 Task: Look for space in Balarāmpur, India from 15th August, 2023 to 20th August, 2023 for 1 adult in price range Rs.5000 to Rs.10000. Place can be private room with 1  bedroom having 1 bed and 1 bathroom. Property type can be house, flat, guest house, hotel. Booking option can be shelf check-in. Required host language is English.
Action: Mouse moved to (451, 95)
Screenshot: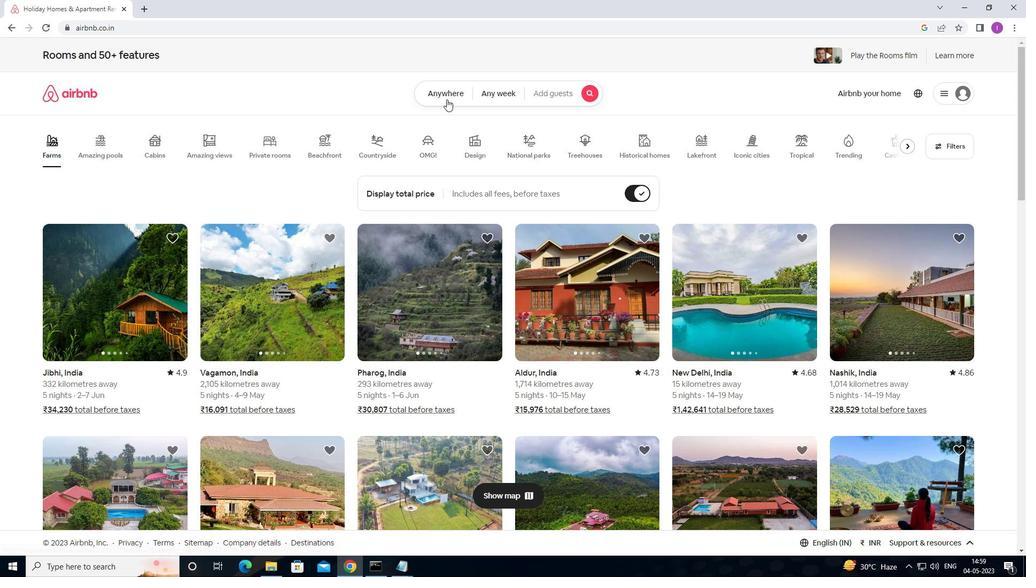 
Action: Mouse pressed left at (451, 95)
Screenshot: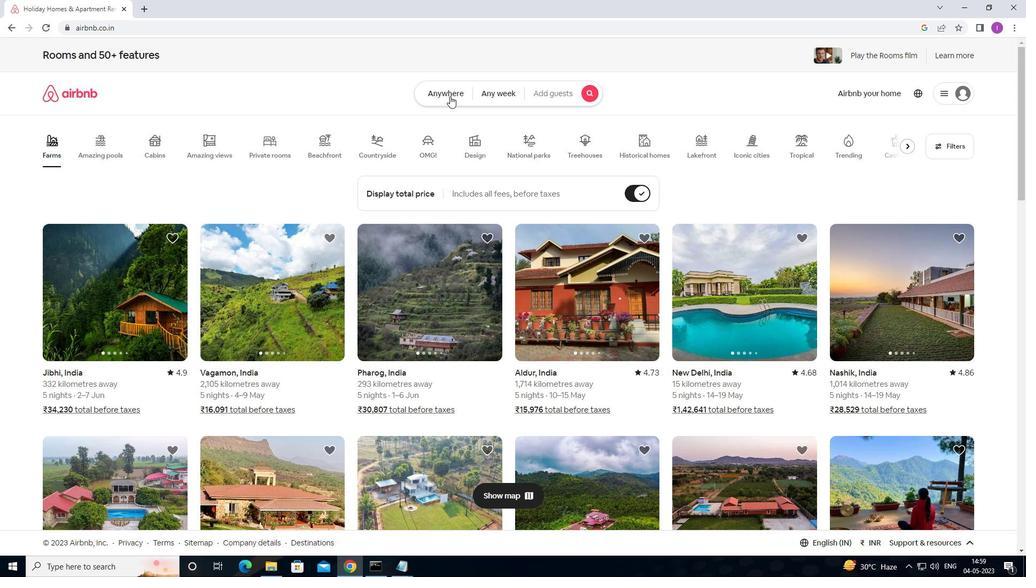 
Action: Mouse moved to (331, 135)
Screenshot: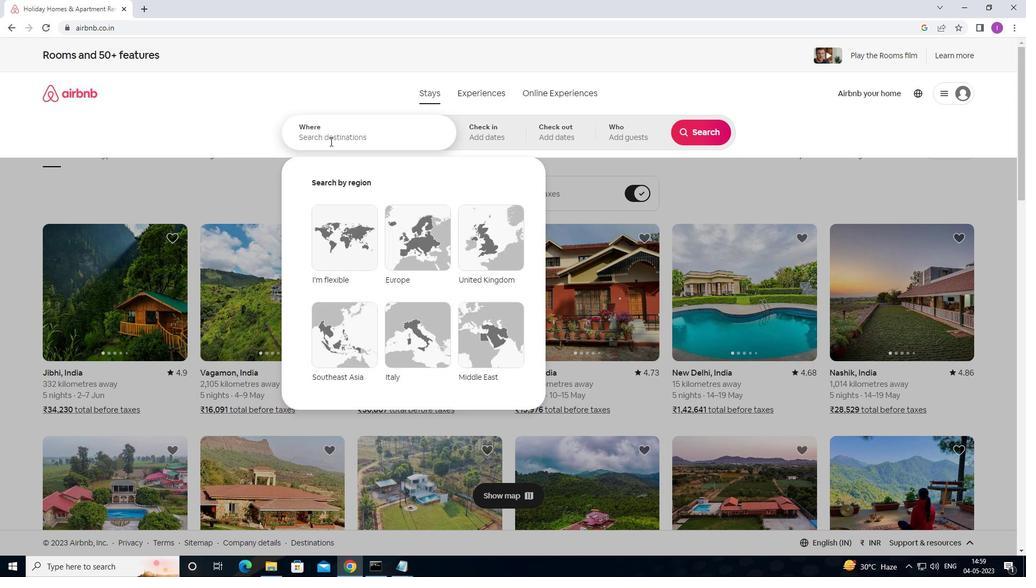 
Action: Mouse pressed left at (331, 135)
Screenshot: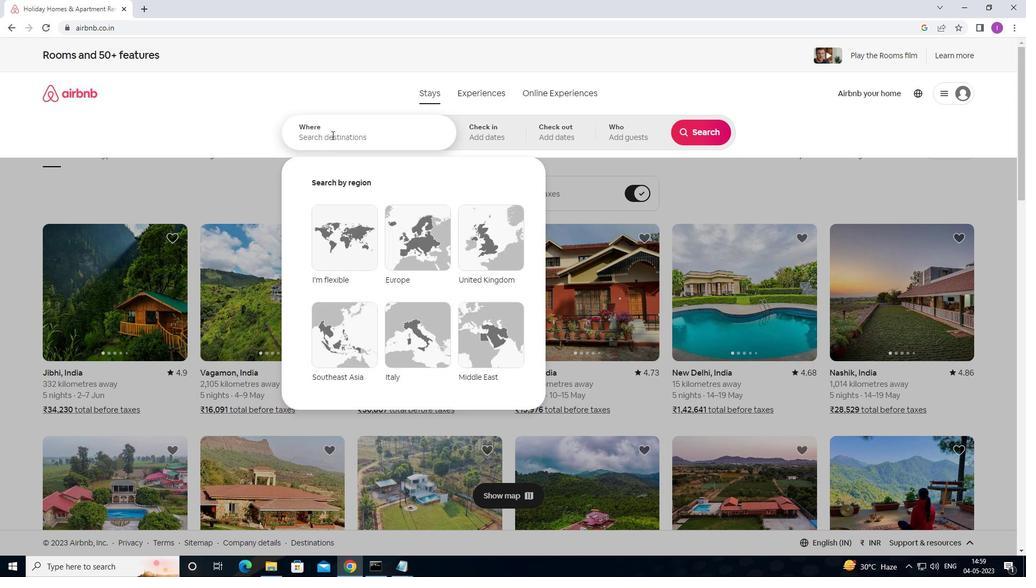 
Action: Mouse moved to (545, 152)
Screenshot: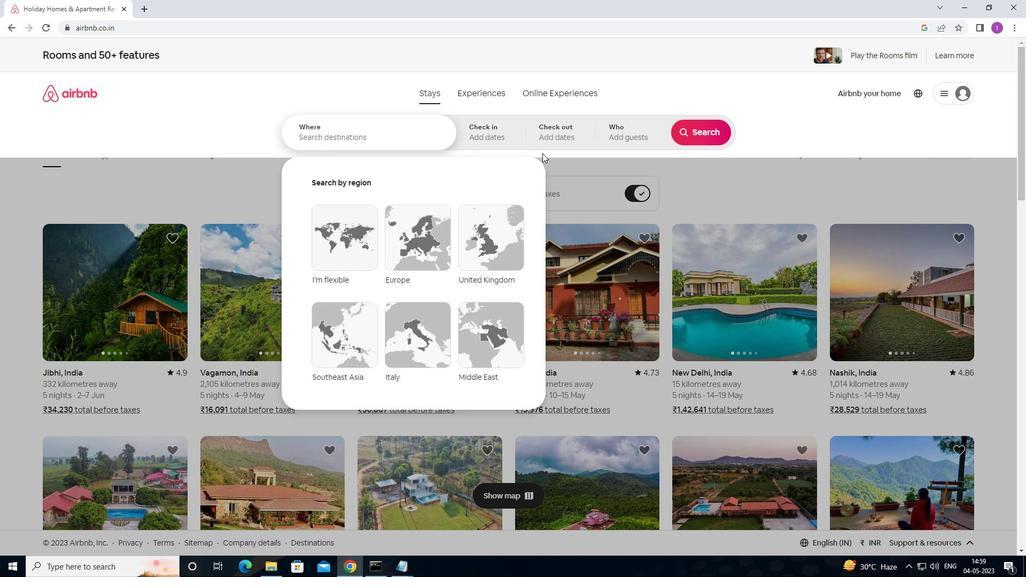 
Action: Key pressed <Key.shift>BALARAMPUR,<Key.shift>INDIA
Screenshot: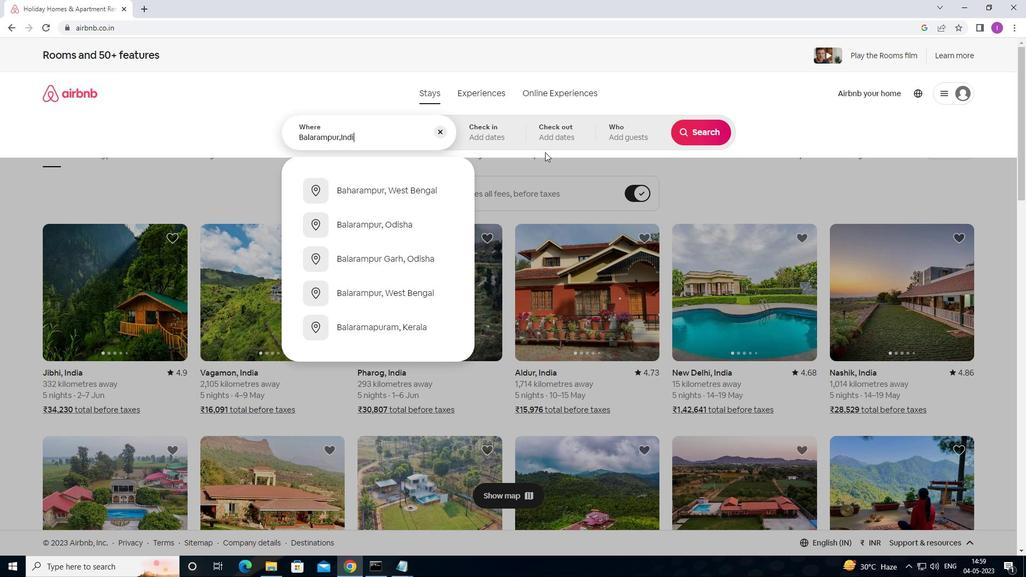 
Action: Mouse moved to (477, 127)
Screenshot: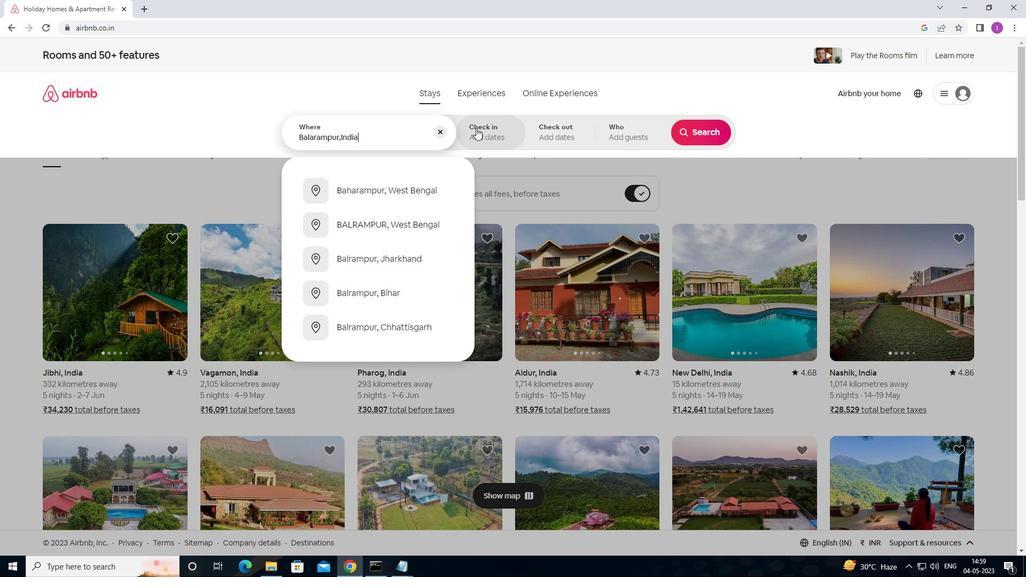 
Action: Mouse pressed left at (477, 127)
Screenshot: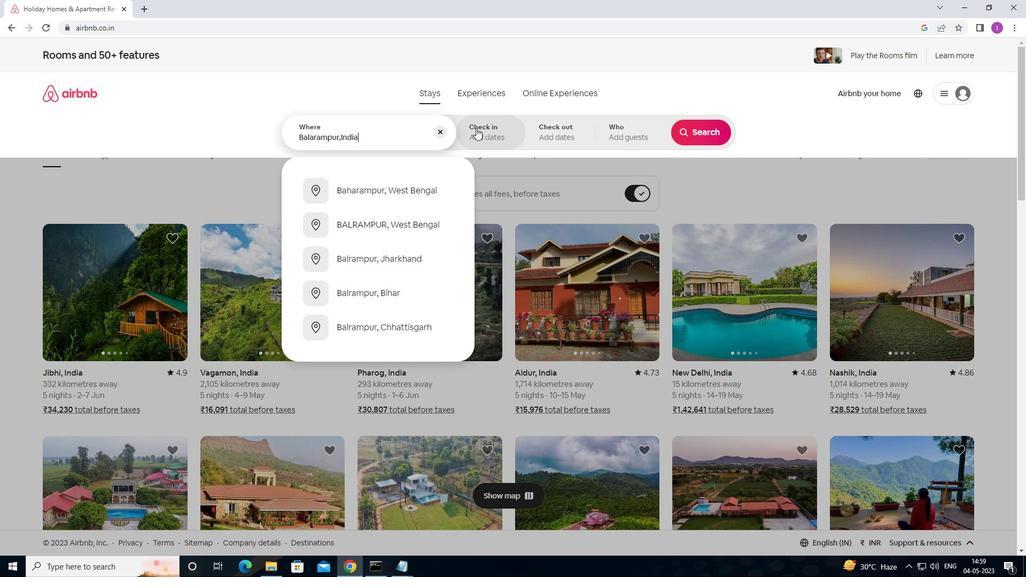 
Action: Mouse moved to (704, 217)
Screenshot: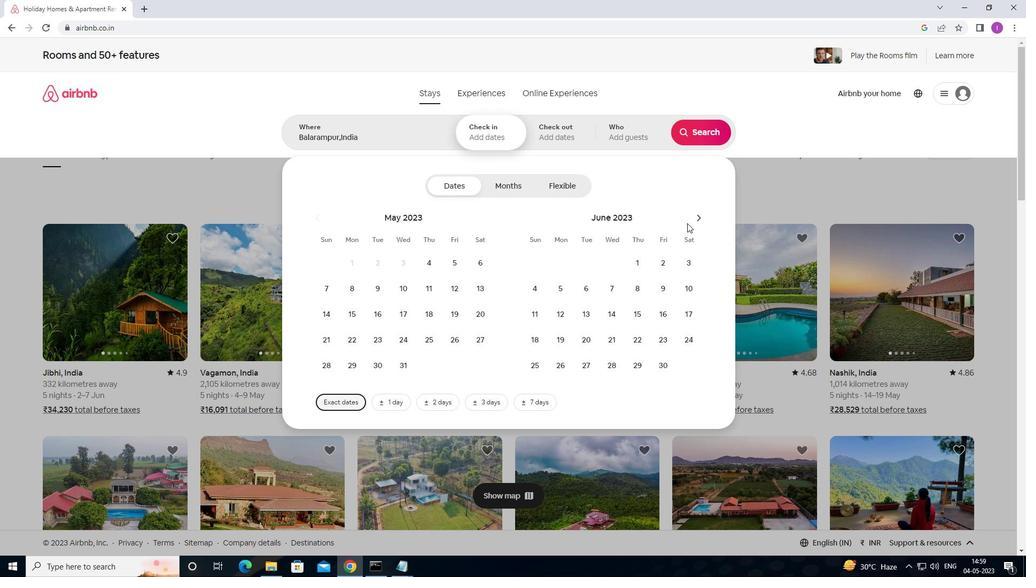 
Action: Mouse pressed left at (704, 217)
Screenshot: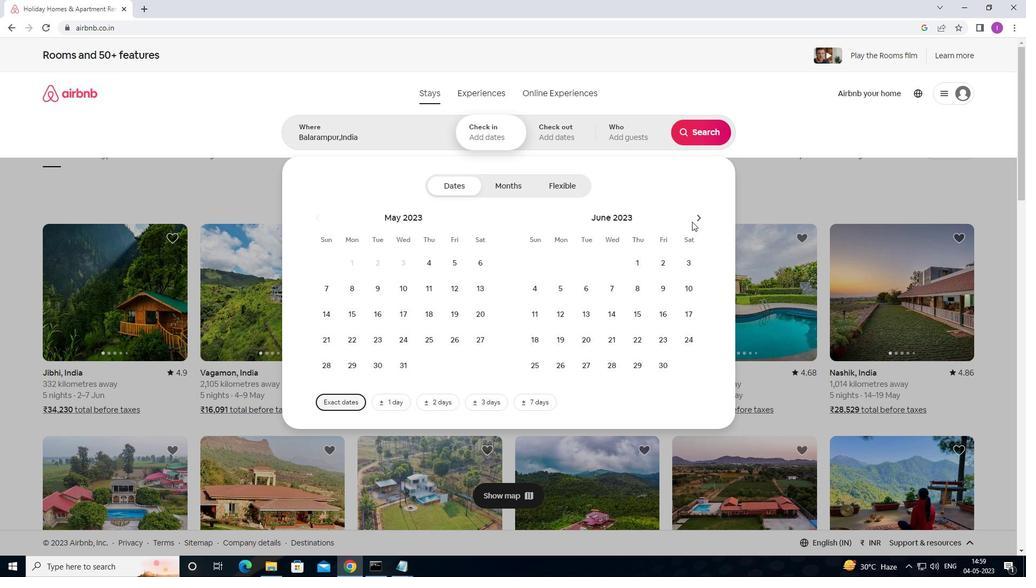 
Action: Mouse moved to (694, 217)
Screenshot: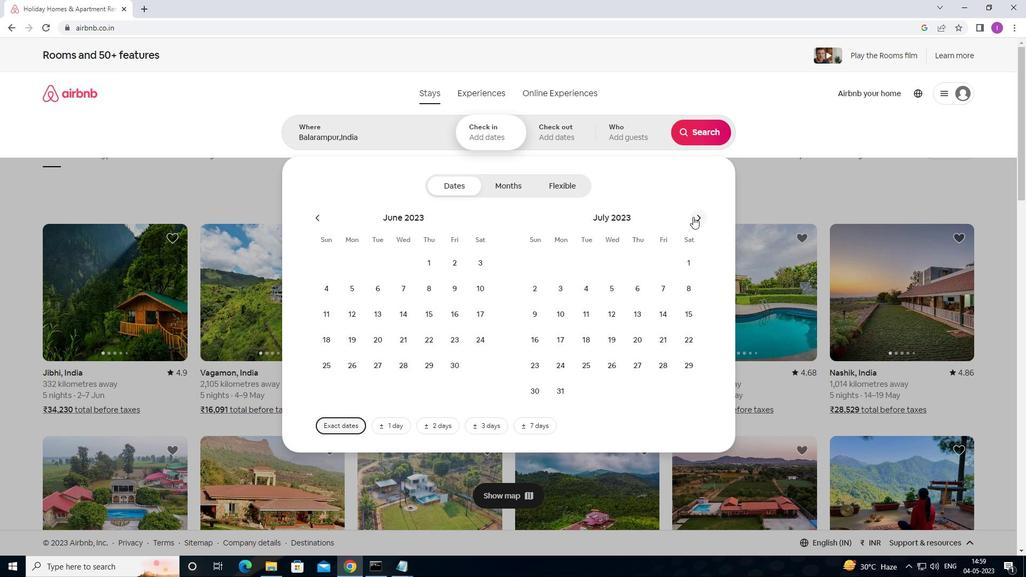 
Action: Mouse pressed left at (694, 217)
Screenshot: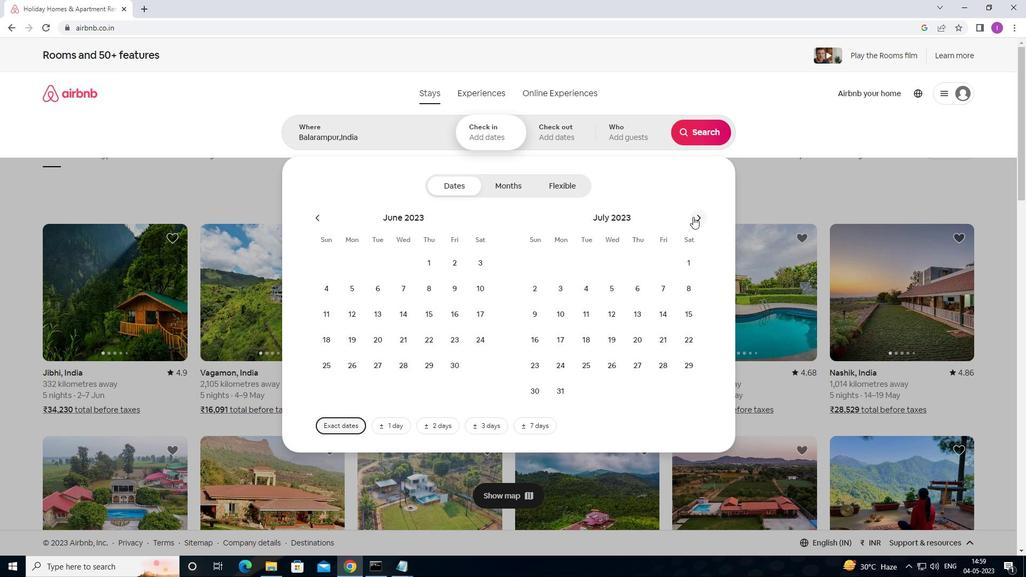 
Action: Mouse moved to (586, 311)
Screenshot: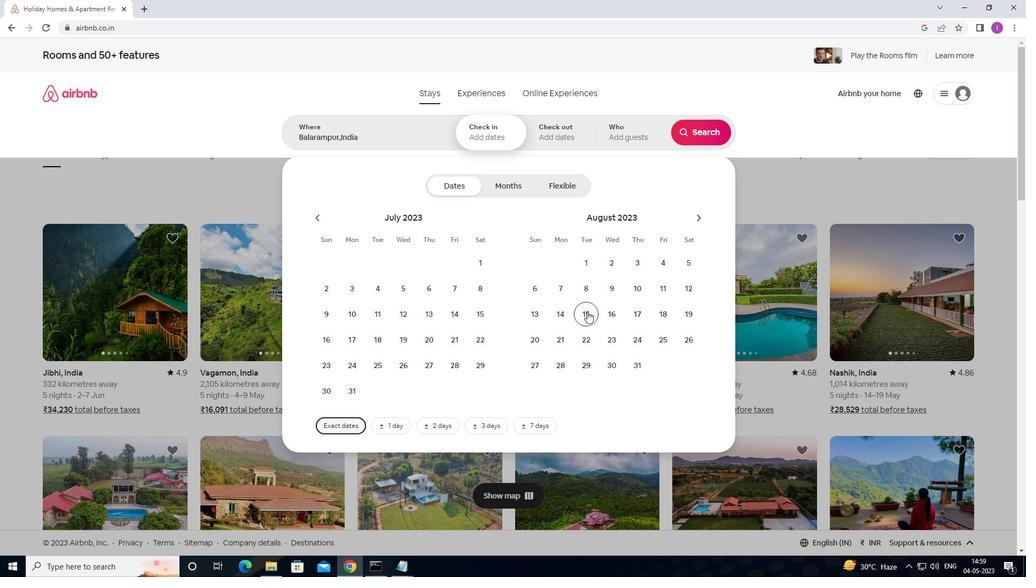 
Action: Mouse pressed left at (586, 311)
Screenshot: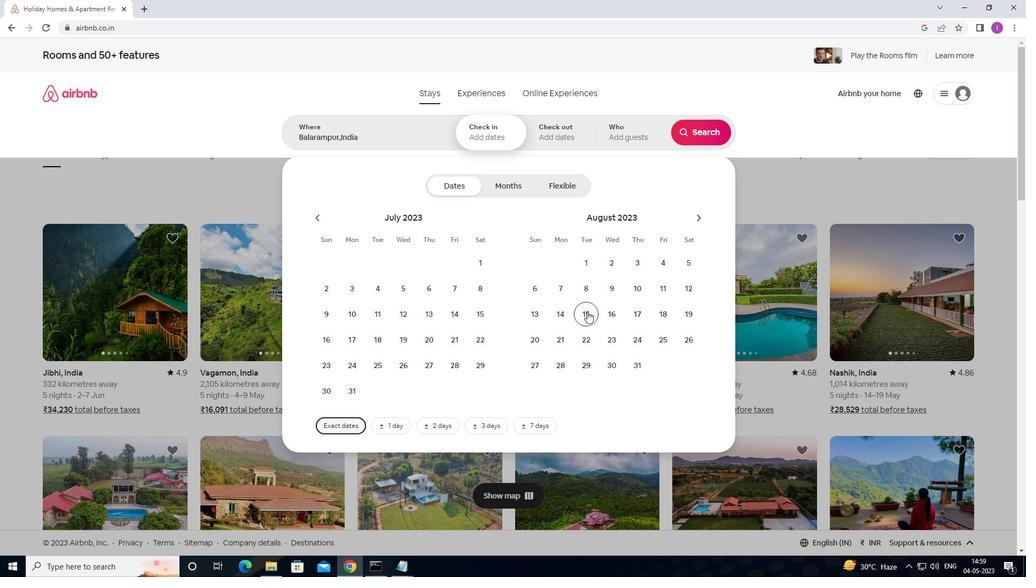 
Action: Mouse moved to (545, 342)
Screenshot: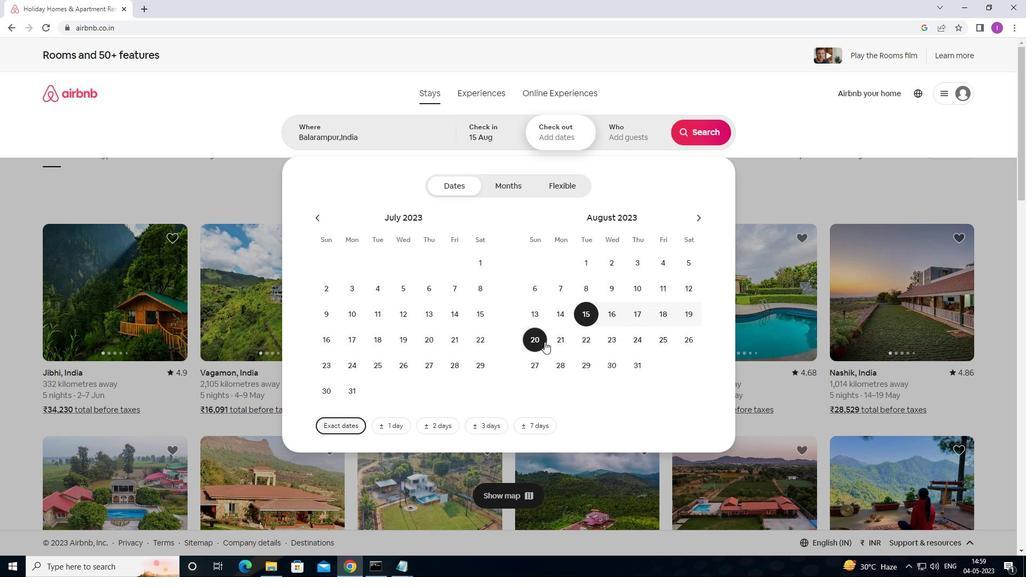 
Action: Mouse pressed left at (545, 342)
Screenshot: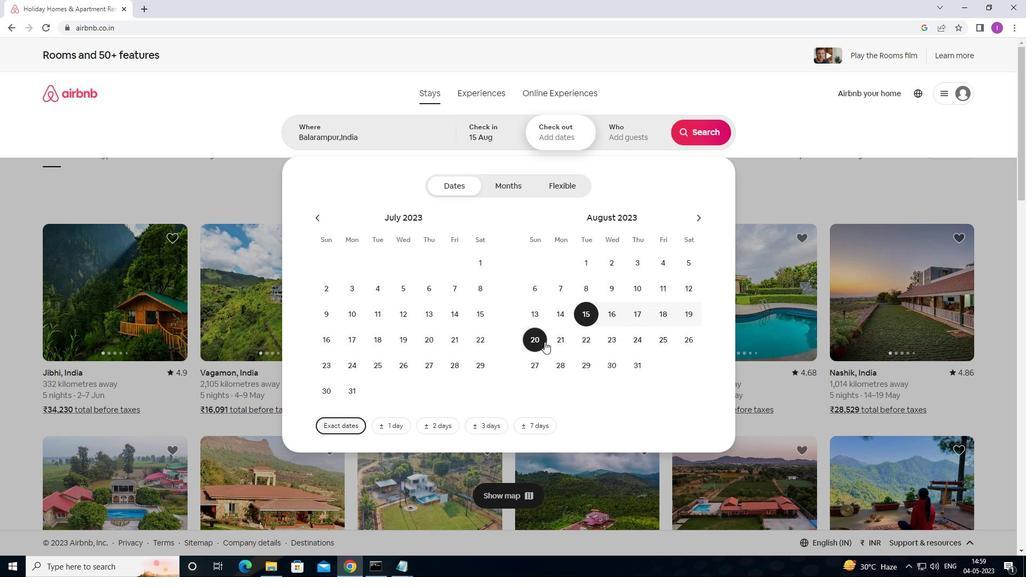 
Action: Mouse moved to (630, 141)
Screenshot: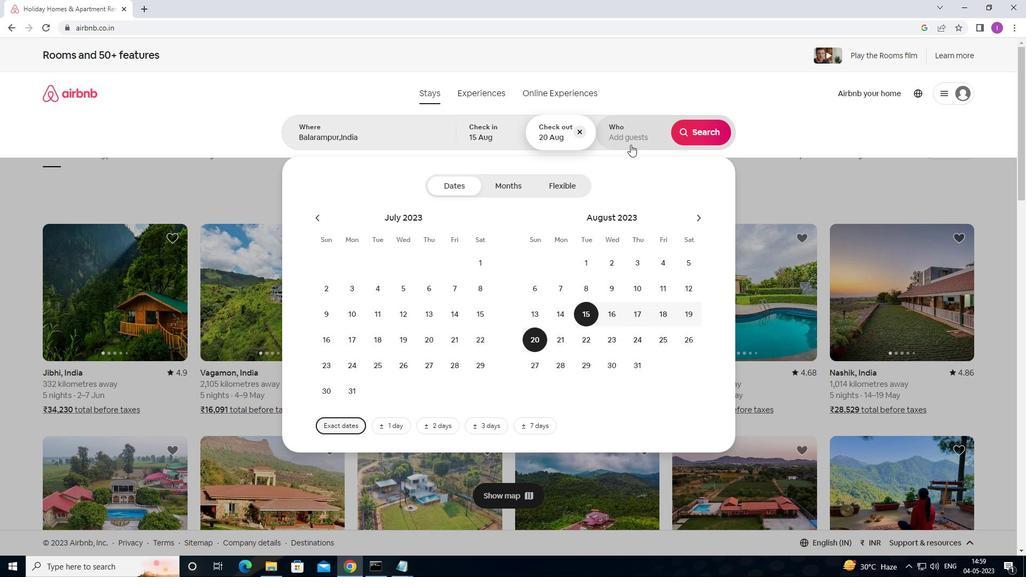 
Action: Mouse pressed left at (630, 141)
Screenshot: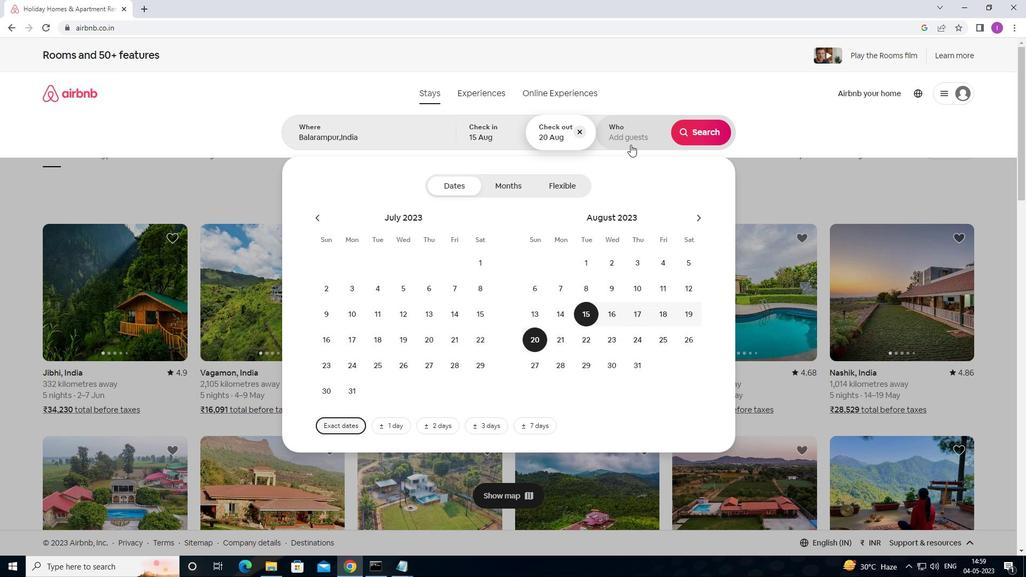 
Action: Mouse moved to (698, 187)
Screenshot: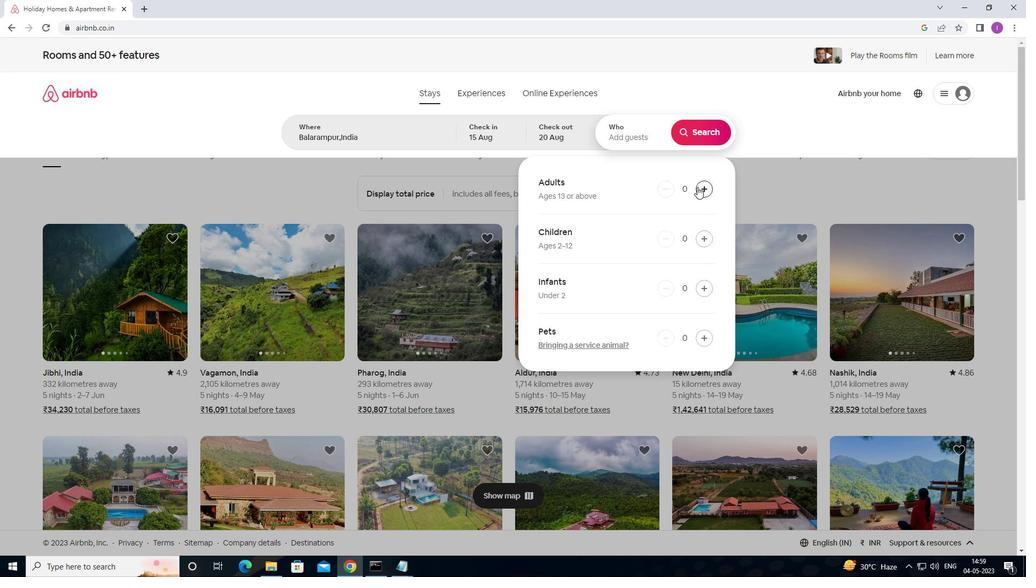 
Action: Mouse pressed left at (698, 187)
Screenshot: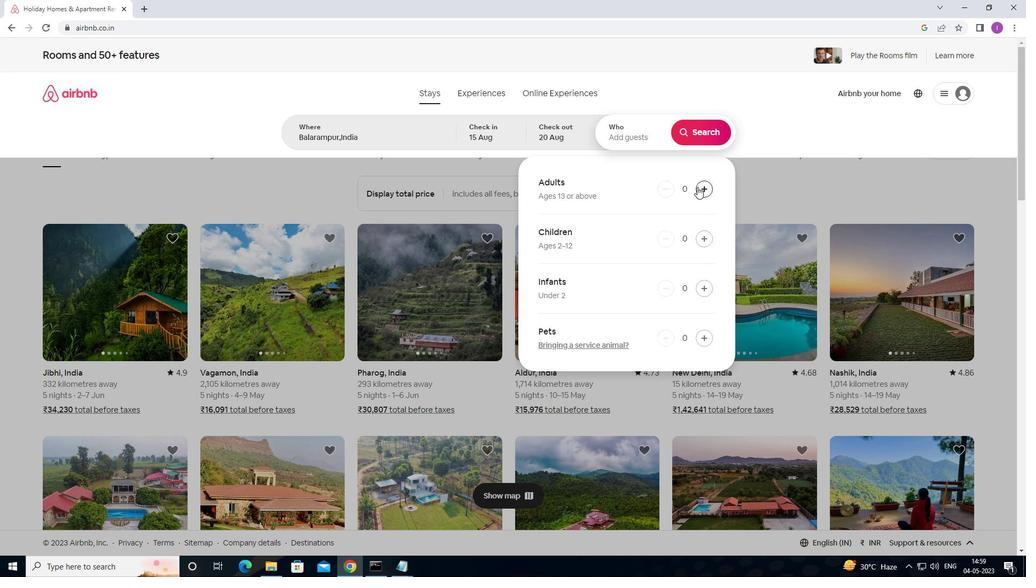 
Action: Mouse moved to (699, 187)
Screenshot: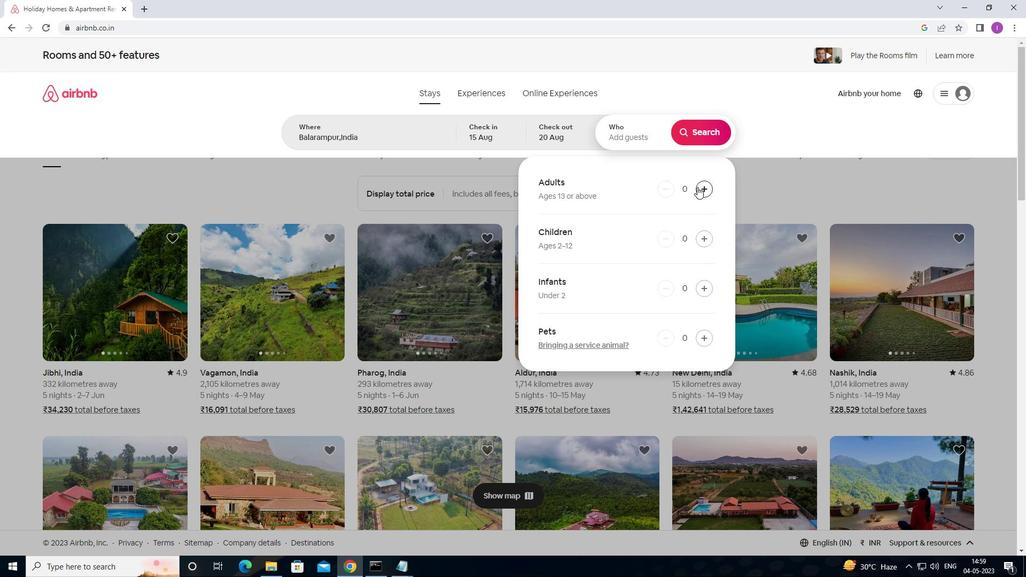 
Action: Mouse pressed left at (699, 187)
Screenshot: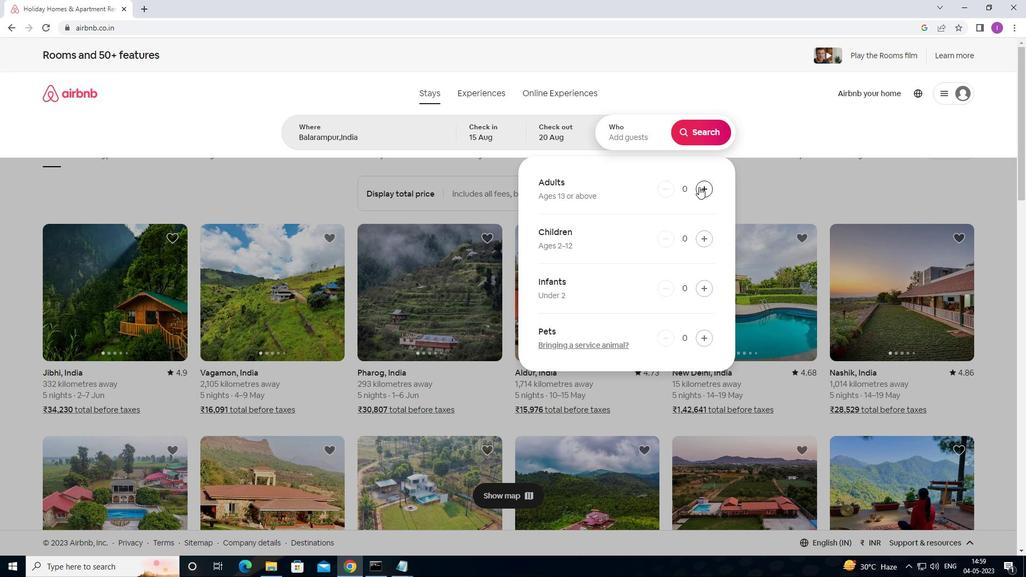 
Action: Mouse moved to (699, 187)
Screenshot: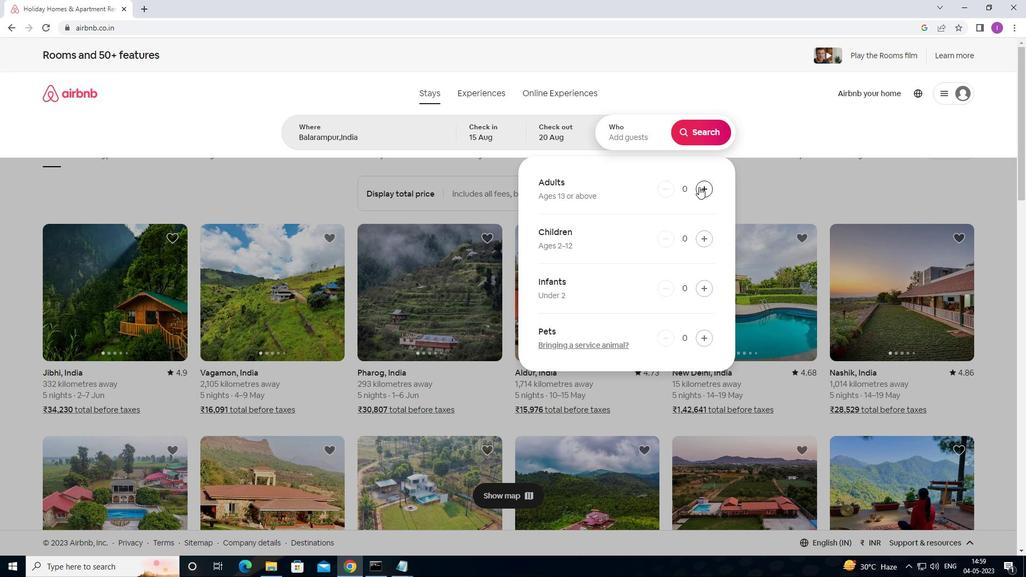 
Action: Mouse pressed left at (699, 187)
Screenshot: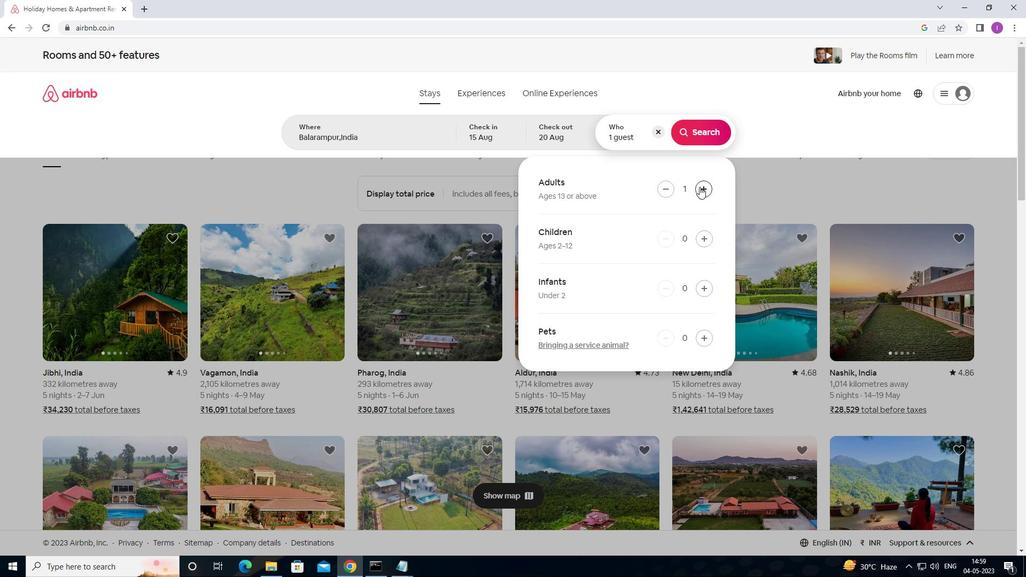 
Action: Mouse moved to (669, 191)
Screenshot: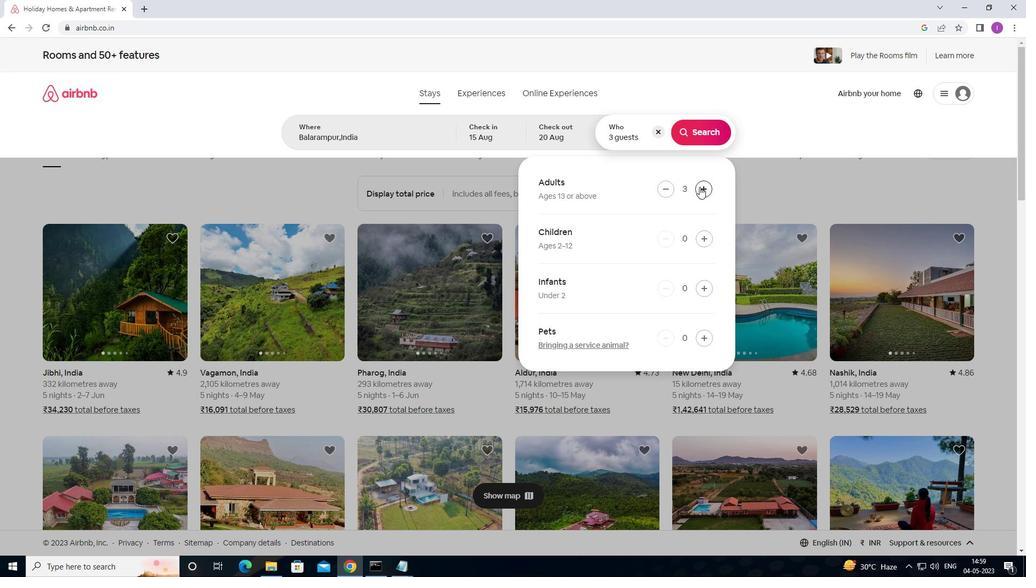 
Action: Mouse pressed left at (669, 191)
Screenshot: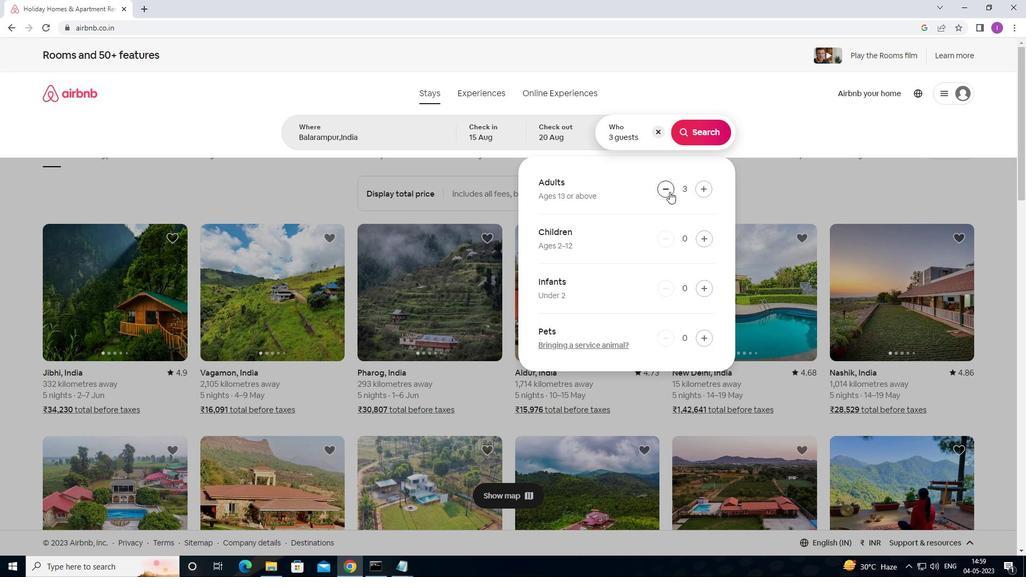 
Action: Mouse moved to (669, 191)
Screenshot: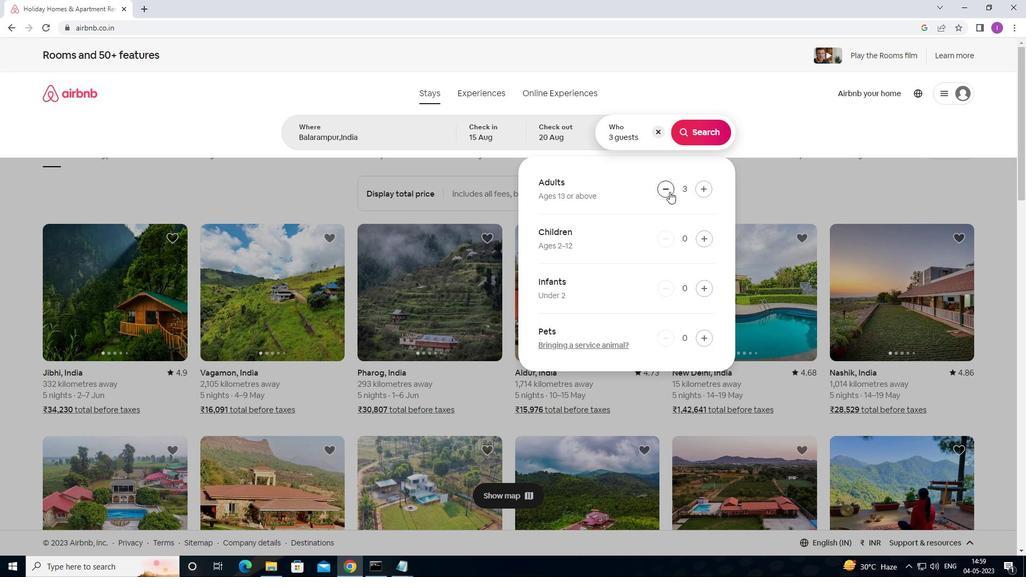 
Action: Mouse pressed left at (669, 191)
Screenshot: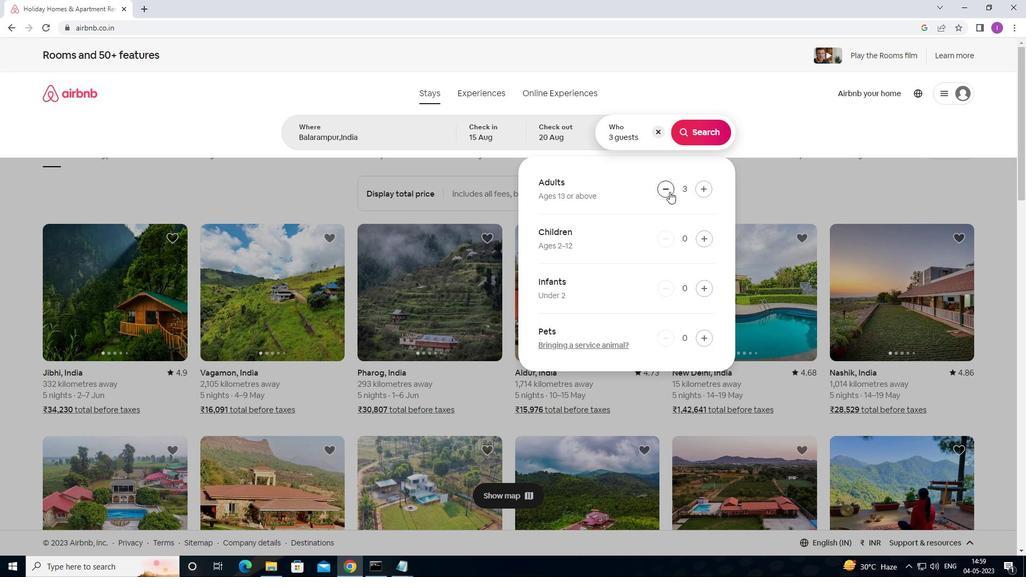 
Action: Mouse moved to (701, 141)
Screenshot: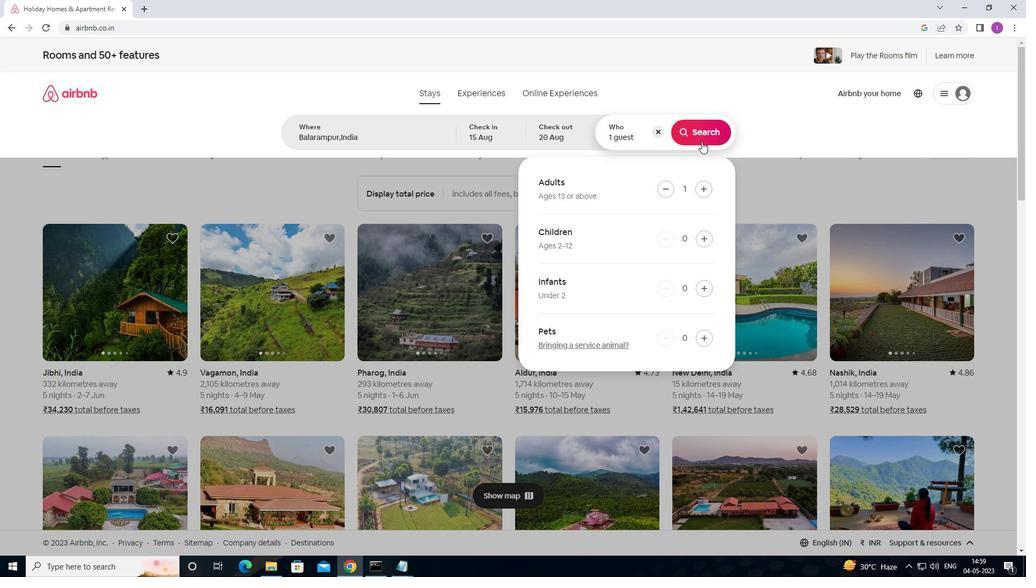 
Action: Mouse pressed left at (701, 141)
Screenshot: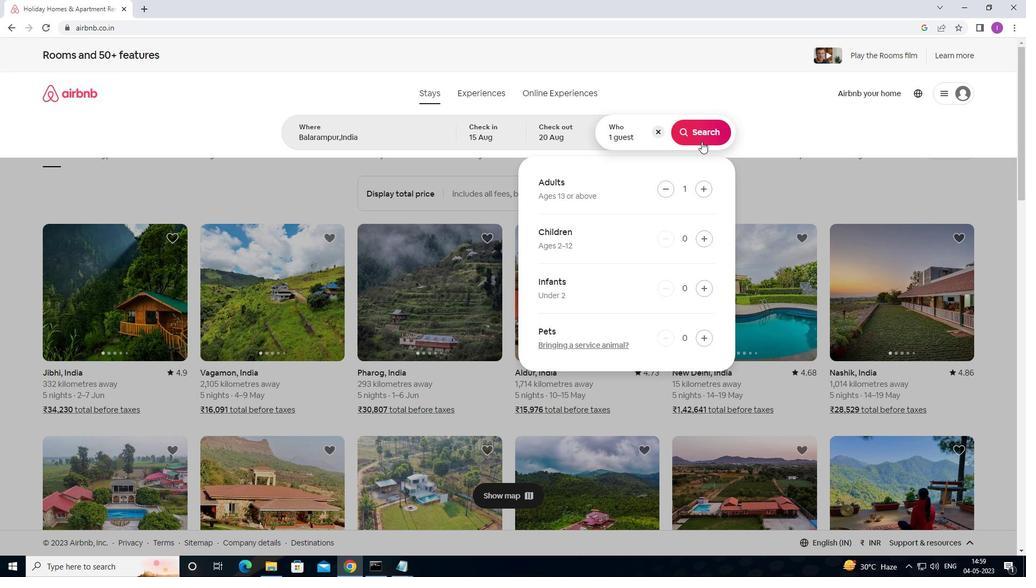 
Action: Mouse moved to (969, 102)
Screenshot: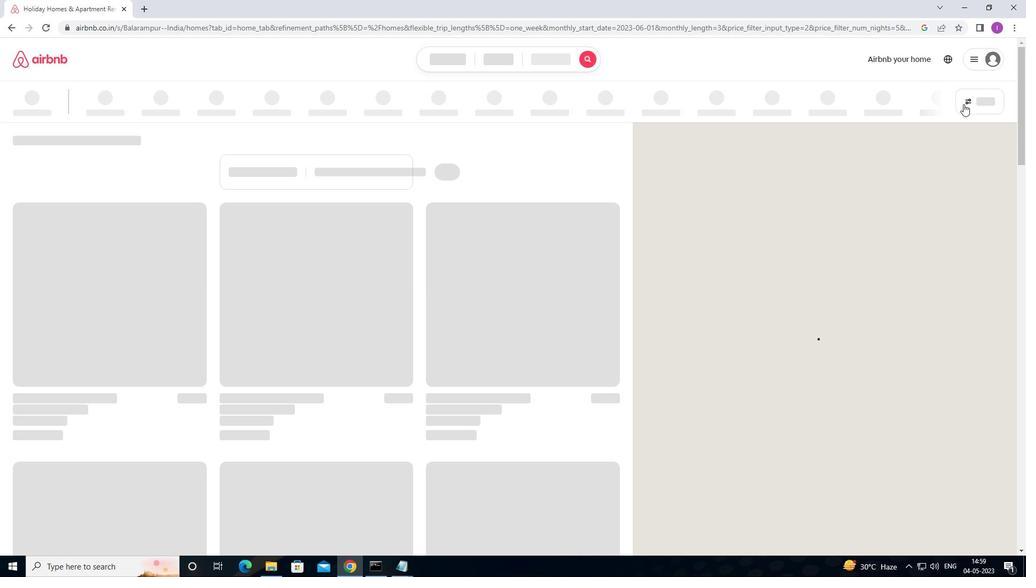 
Action: Mouse pressed left at (969, 102)
Screenshot: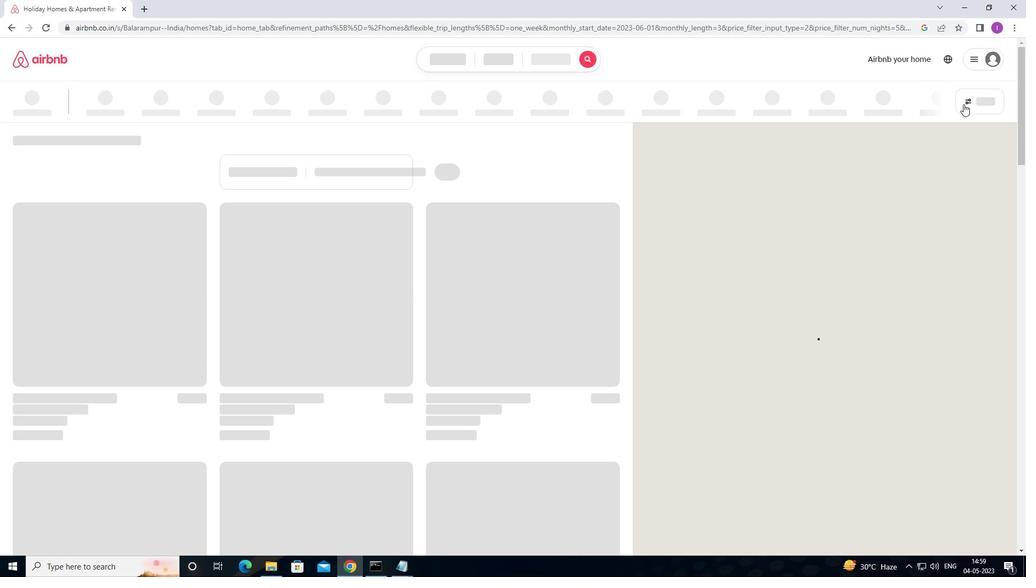 
Action: Mouse moved to (963, 101)
Screenshot: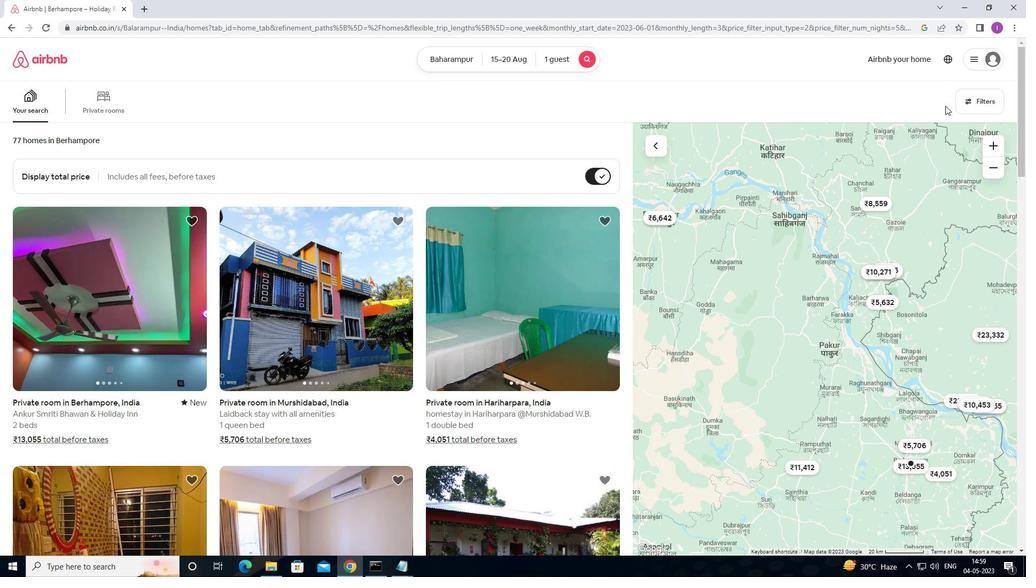 
Action: Mouse pressed left at (963, 101)
Screenshot: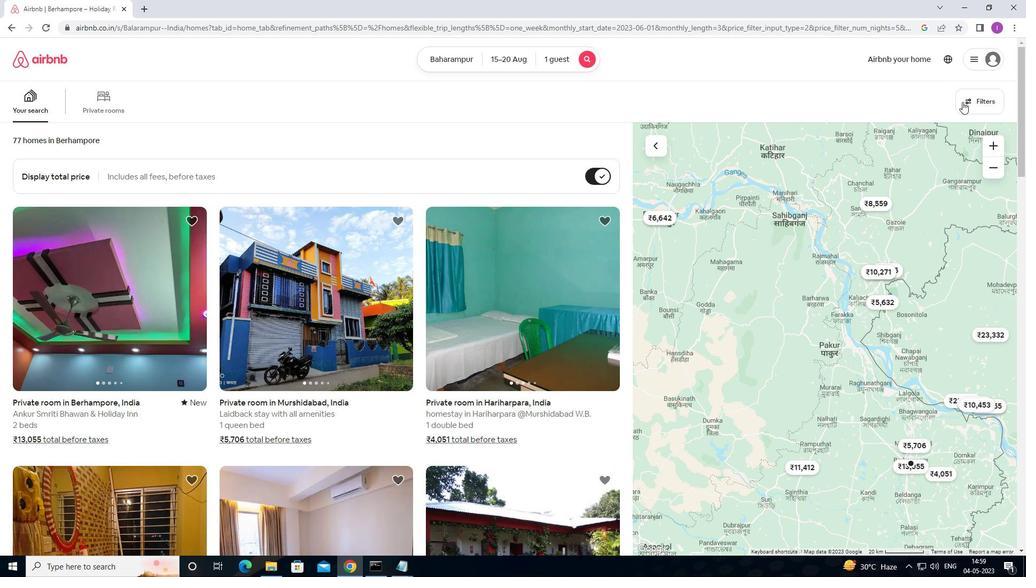 
Action: Mouse moved to (411, 236)
Screenshot: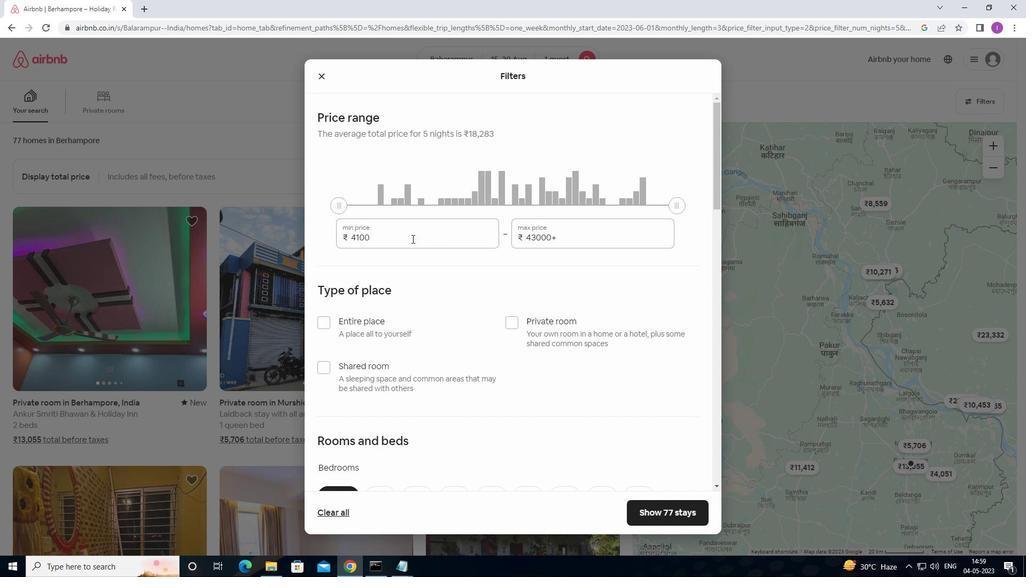 
Action: Mouse pressed left at (411, 236)
Screenshot: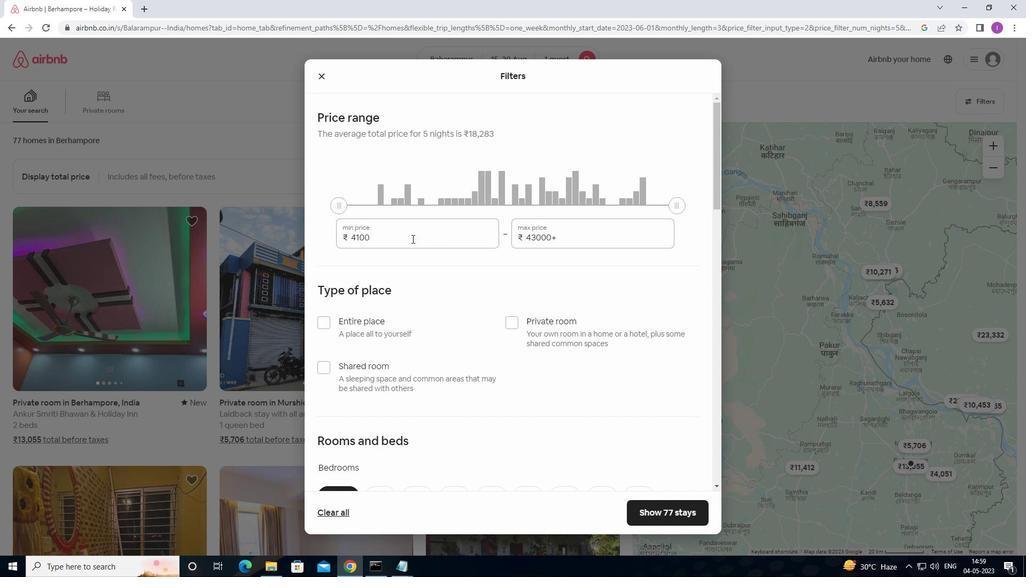 
Action: Mouse moved to (341, 240)
Screenshot: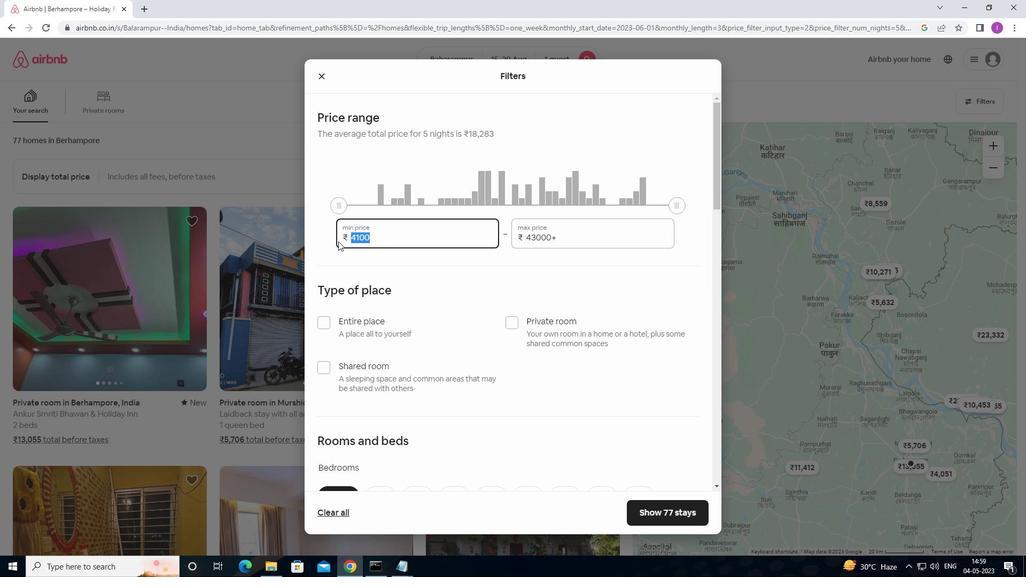 
Action: Key pressed 5
Screenshot: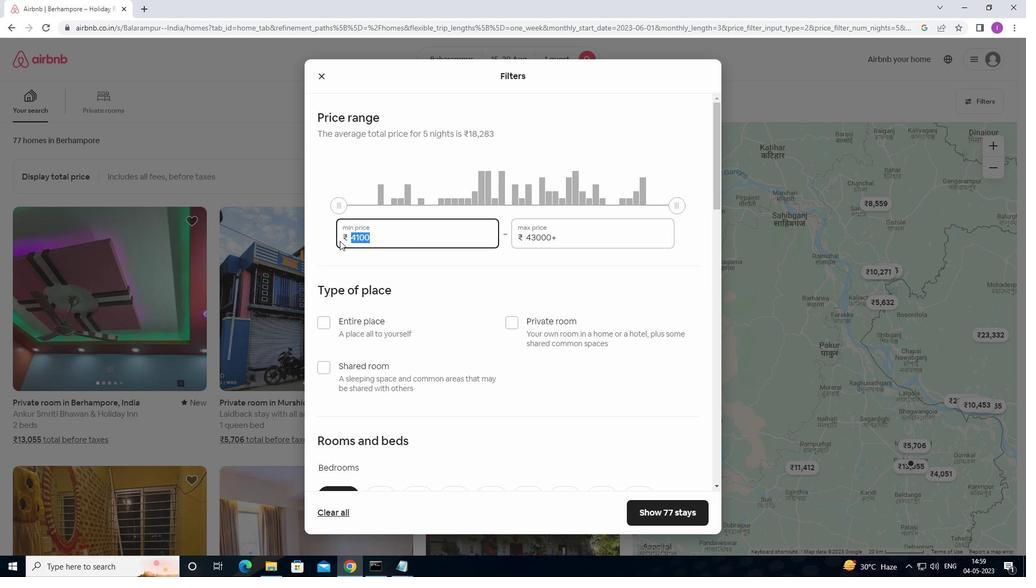 
Action: Mouse moved to (349, 237)
Screenshot: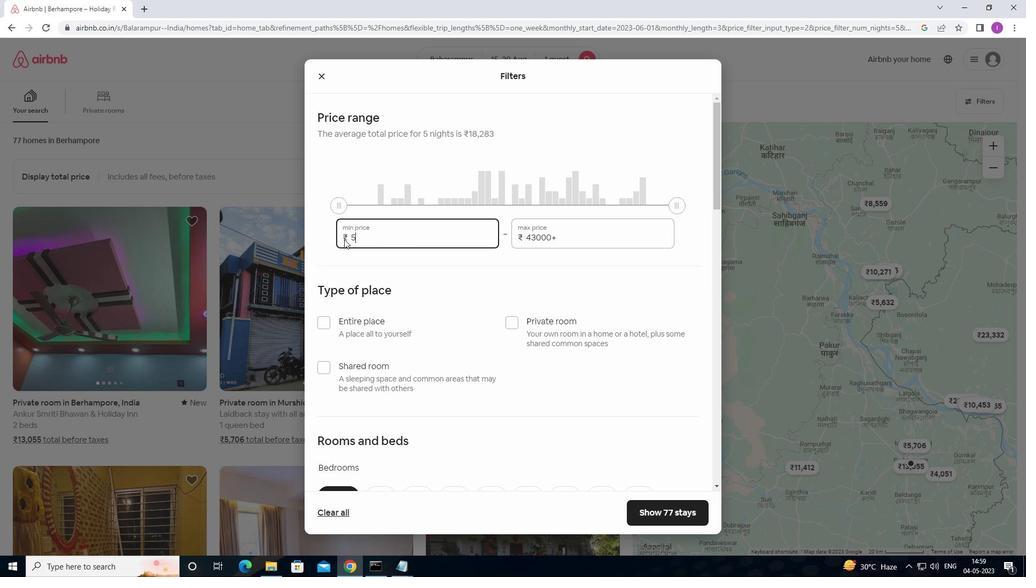
Action: Key pressed 0
Screenshot: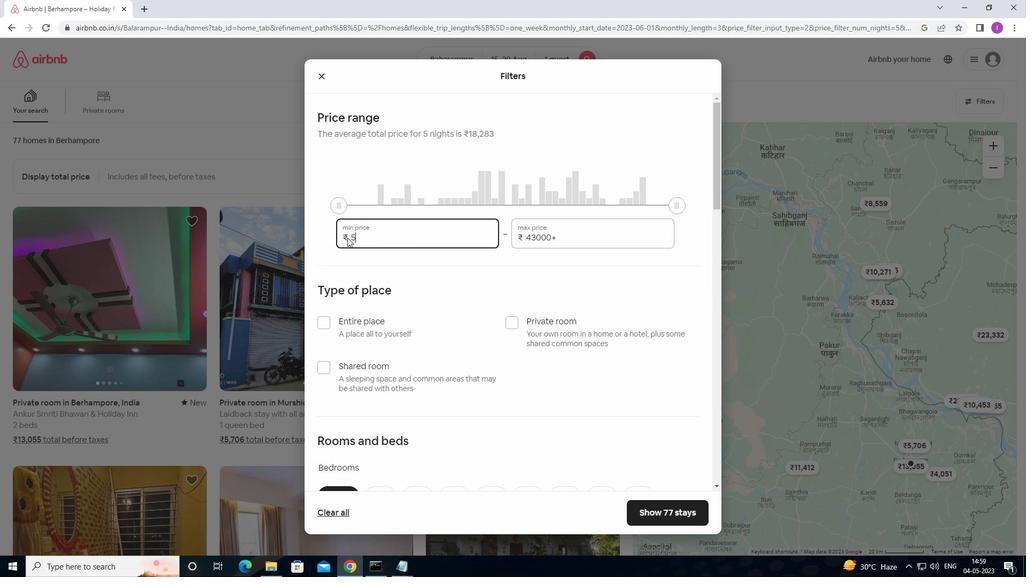 
Action: Mouse moved to (357, 234)
Screenshot: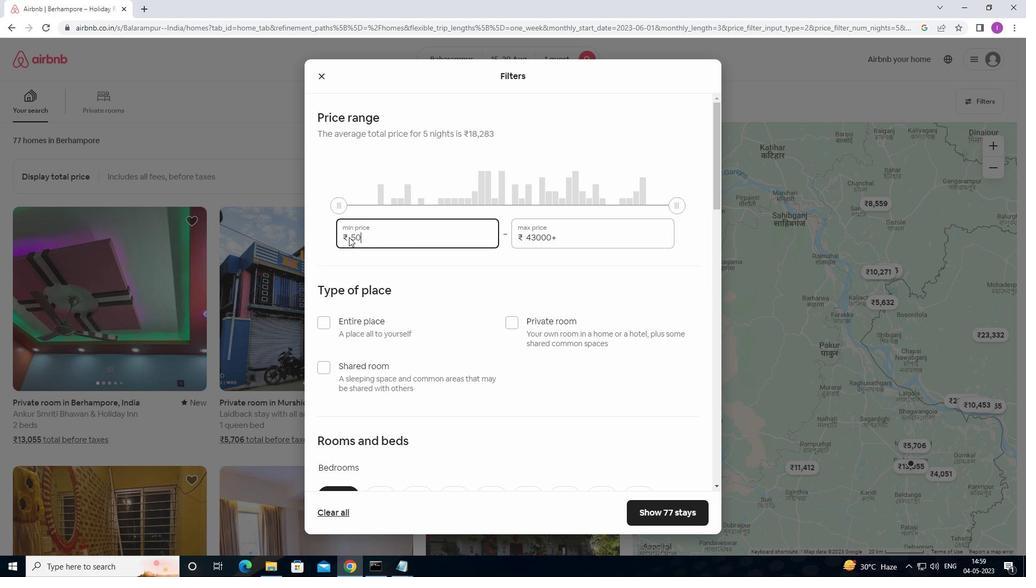 
Action: Key pressed 0
Screenshot: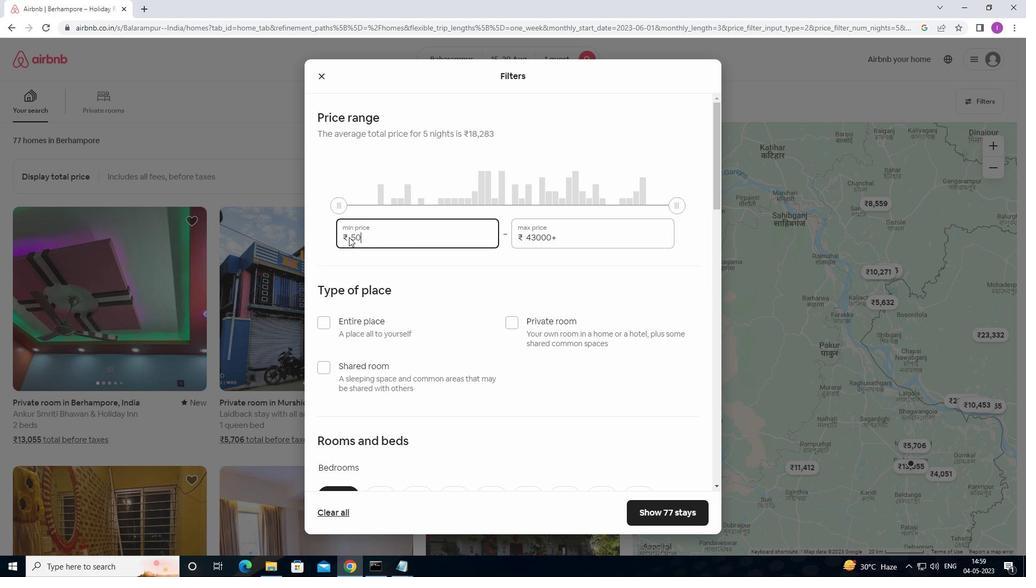 
Action: Mouse moved to (366, 232)
Screenshot: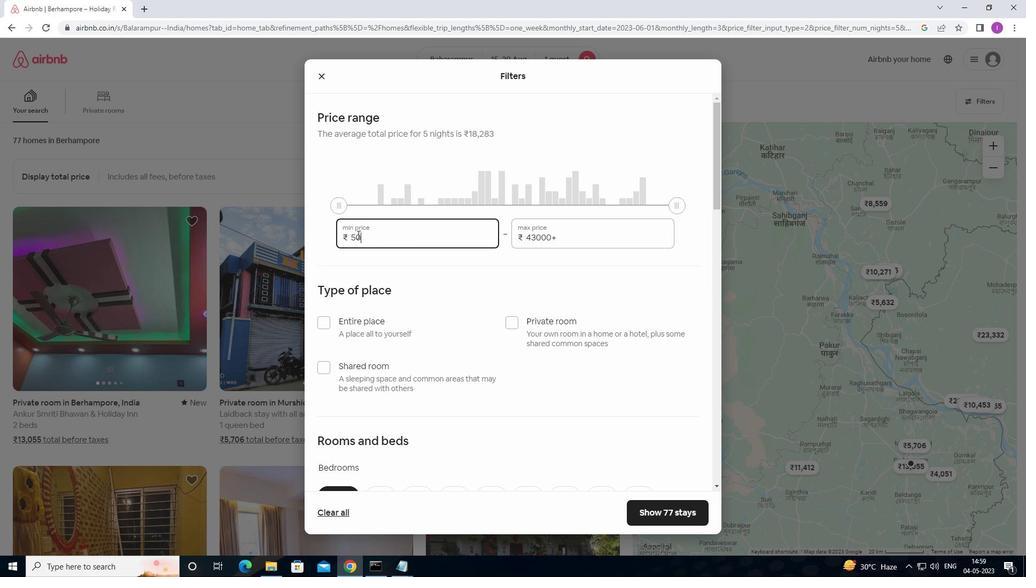 
Action: Key pressed 0
Screenshot: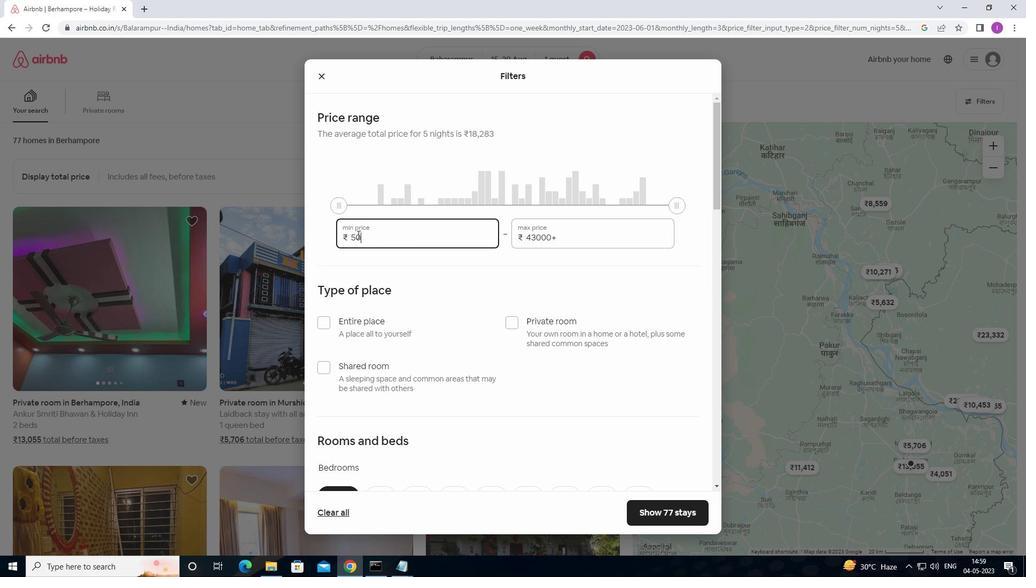 
Action: Mouse moved to (557, 232)
Screenshot: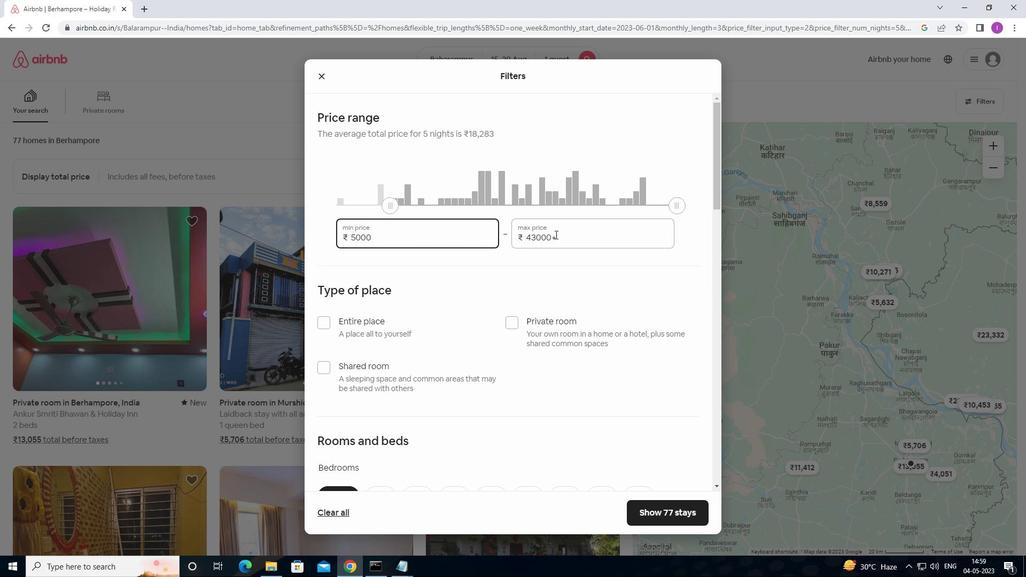 
Action: Mouse pressed left at (557, 232)
Screenshot: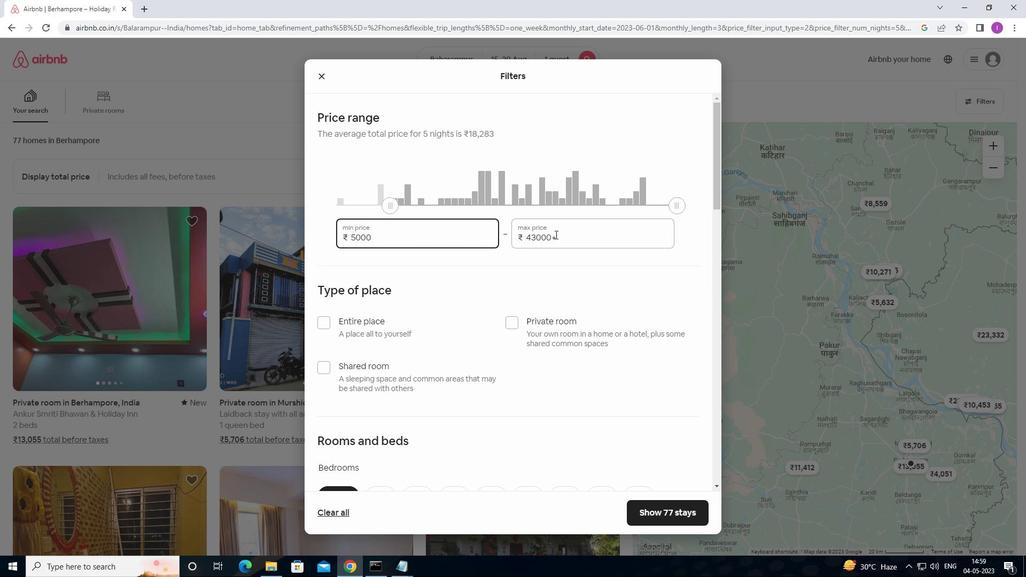 
Action: Mouse moved to (522, 235)
Screenshot: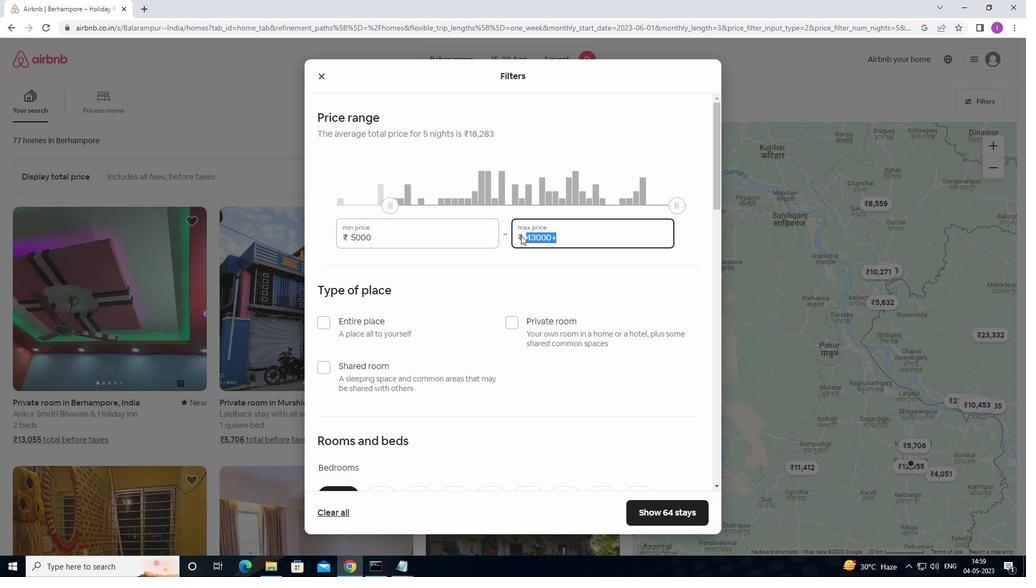 
Action: Key pressed 100
Screenshot: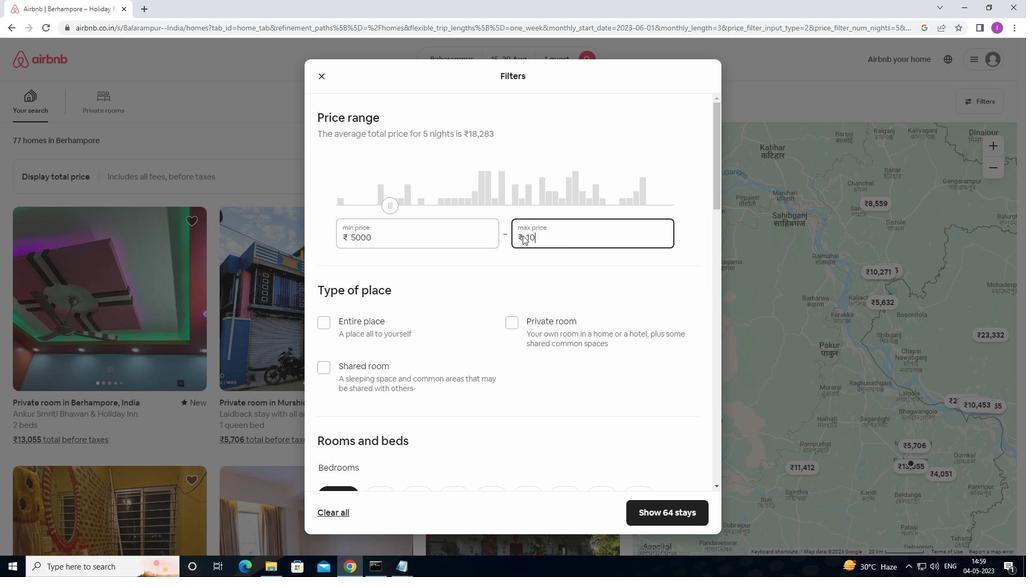 
Action: Mouse moved to (523, 235)
Screenshot: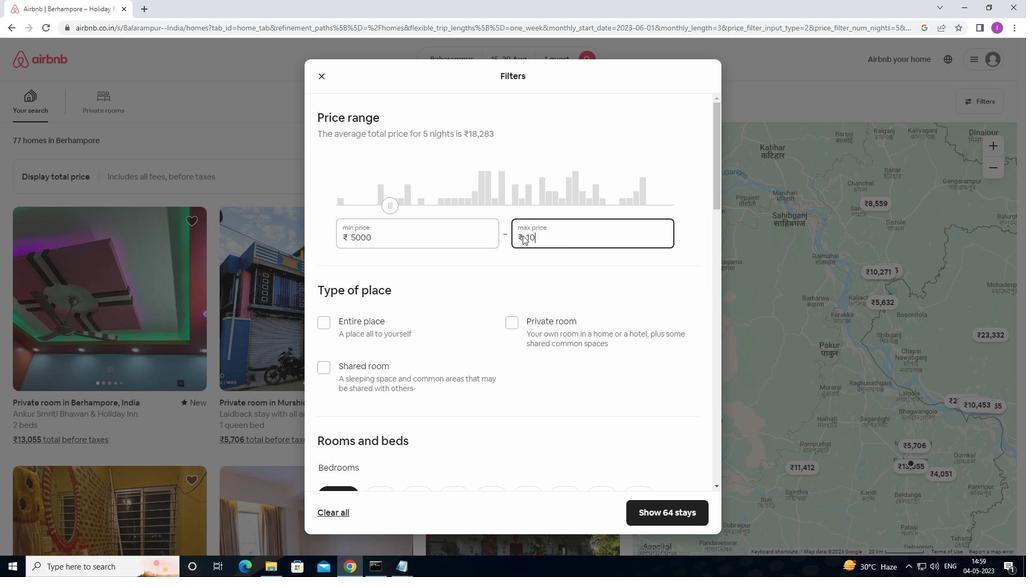 
Action: Key pressed 00
Screenshot: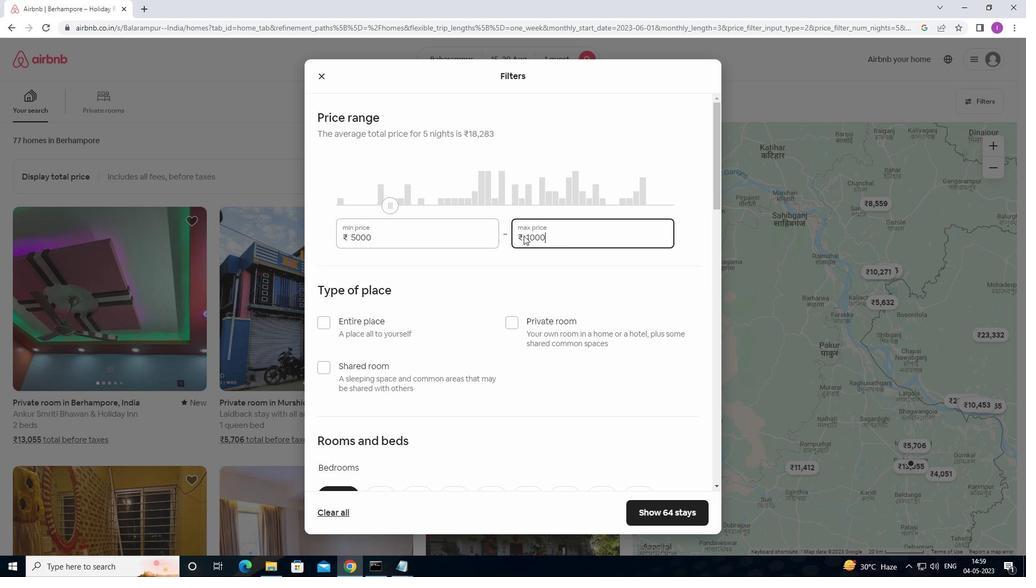 
Action: Mouse moved to (578, 265)
Screenshot: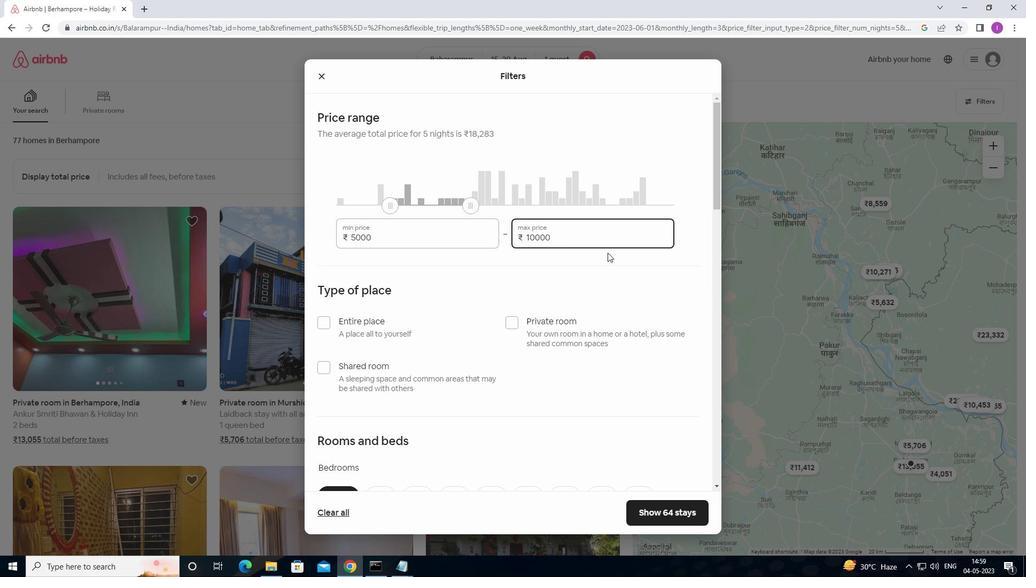 
Action: Mouse scrolled (578, 265) with delta (0, 0)
Screenshot: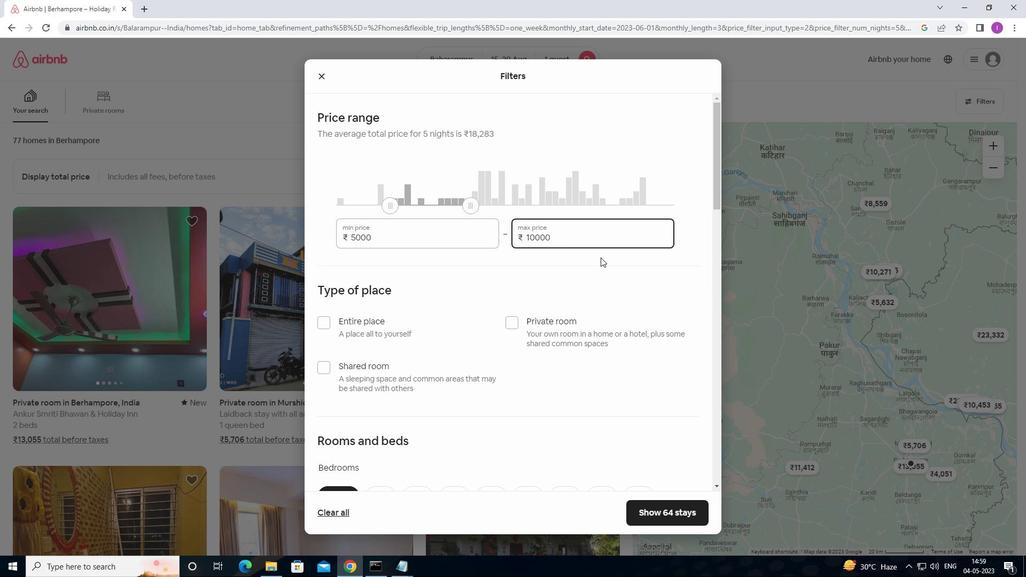 
Action: Mouse moved to (461, 277)
Screenshot: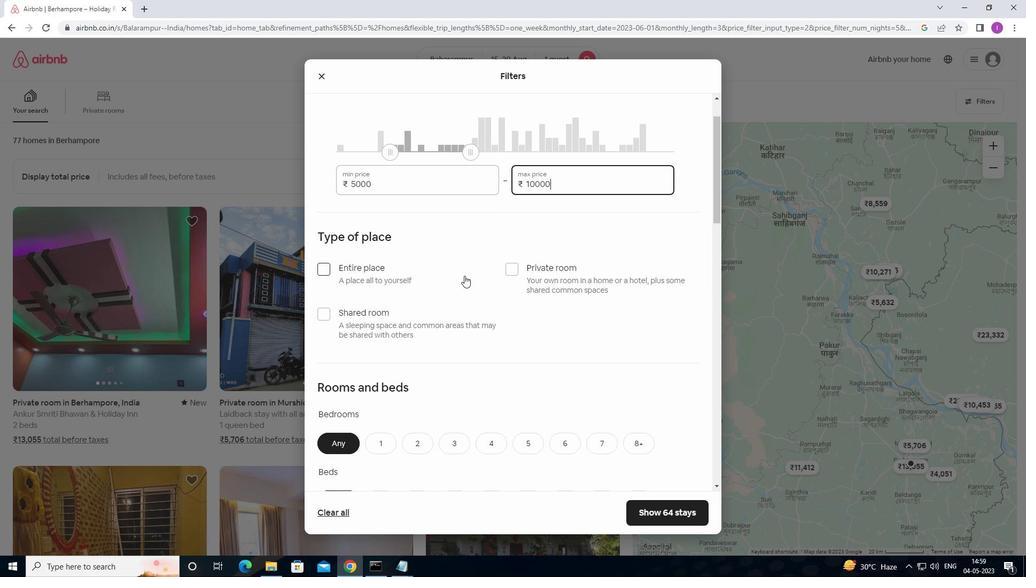 
Action: Mouse scrolled (461, 276) with delta (0, 0)
Screenshot: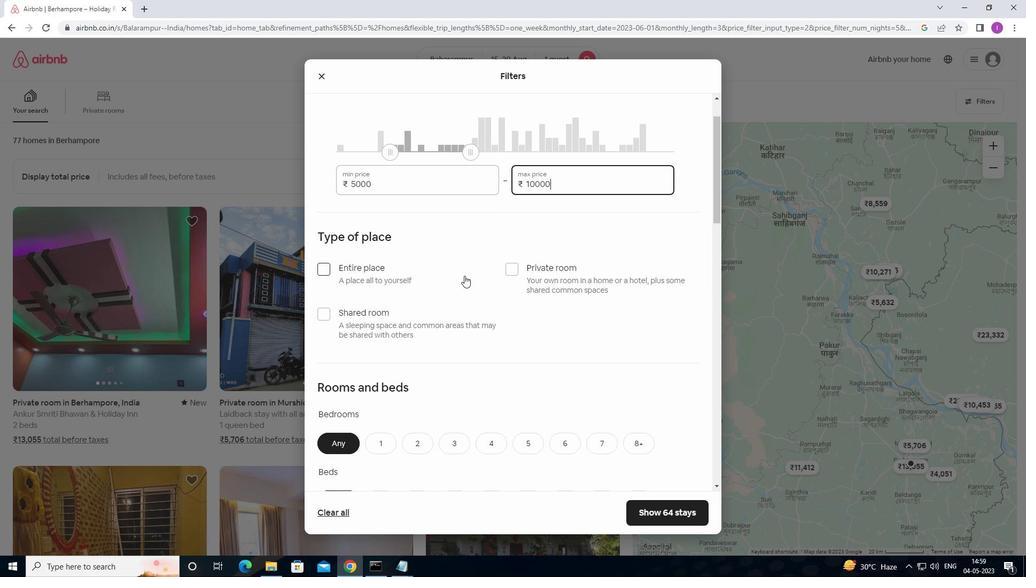 
Action: Mouse moved to (462, 277)
Screenshot: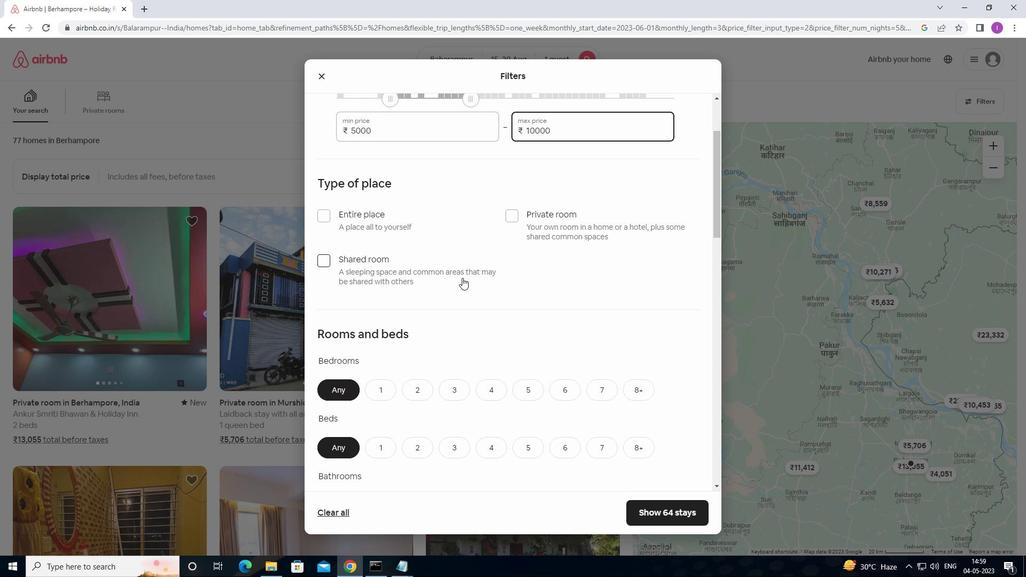
Action: Mouse scrolled (462, 277) with delta (0, 0)
Screenshot: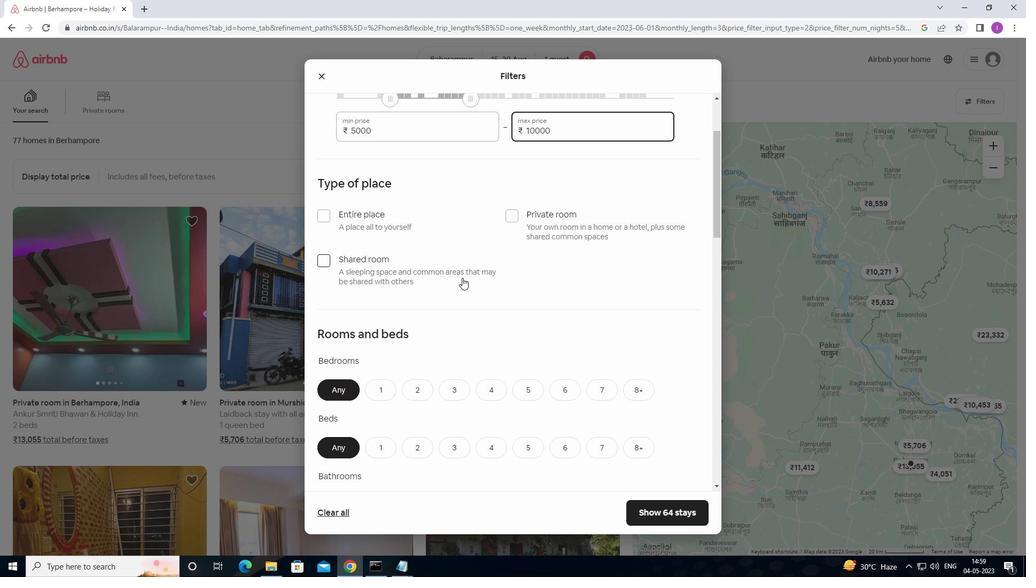 
Action: Mouse moved to (513, 163)
Screenshot: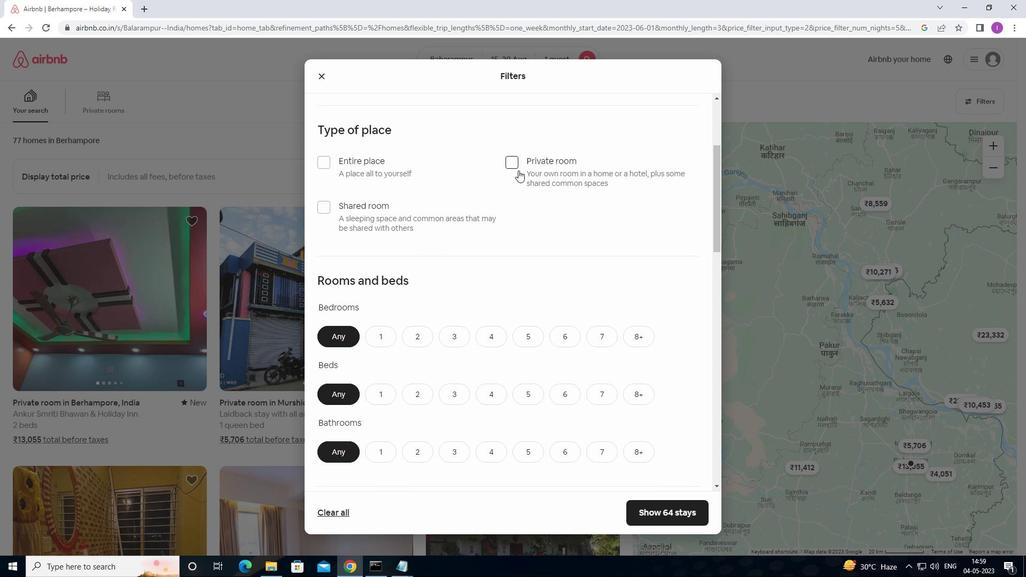 
Action: Mouse pressed left at (513, 163)
Screenshot: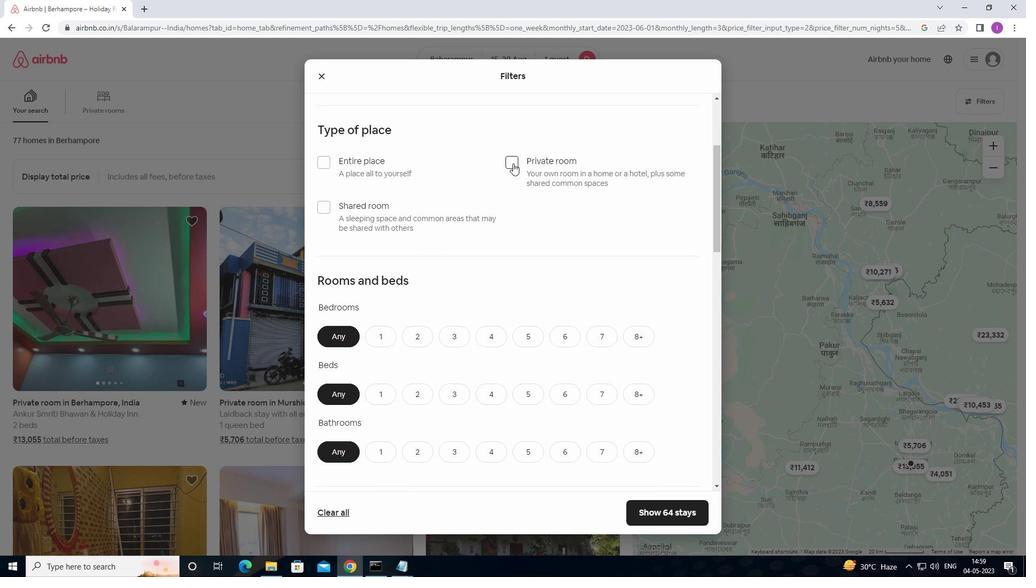 
Action: Mouse moved to (561, 209)
Screenshot: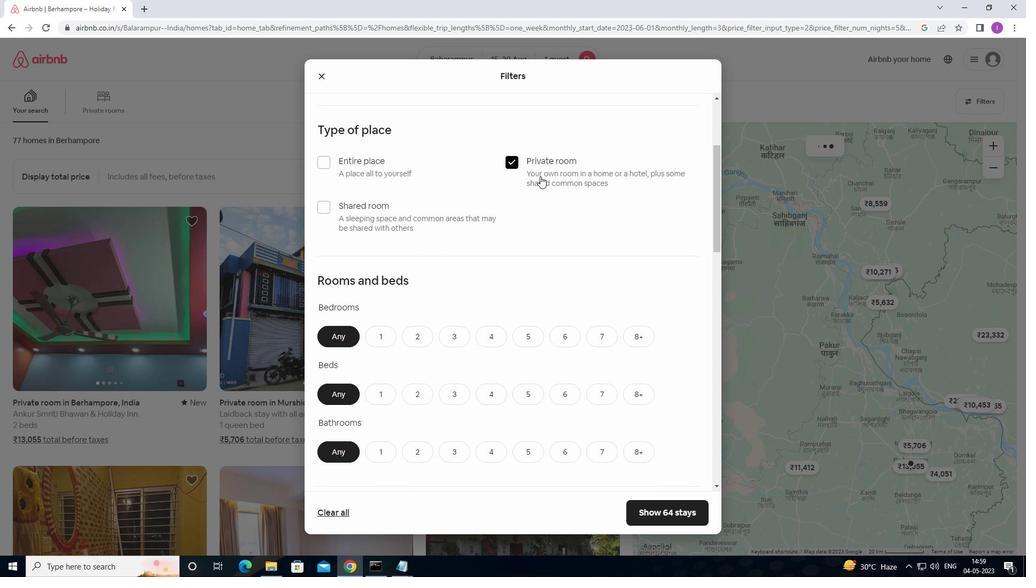 
Action: Mouse scrolled (561, 209) with delta (0, 0)
Screenshot: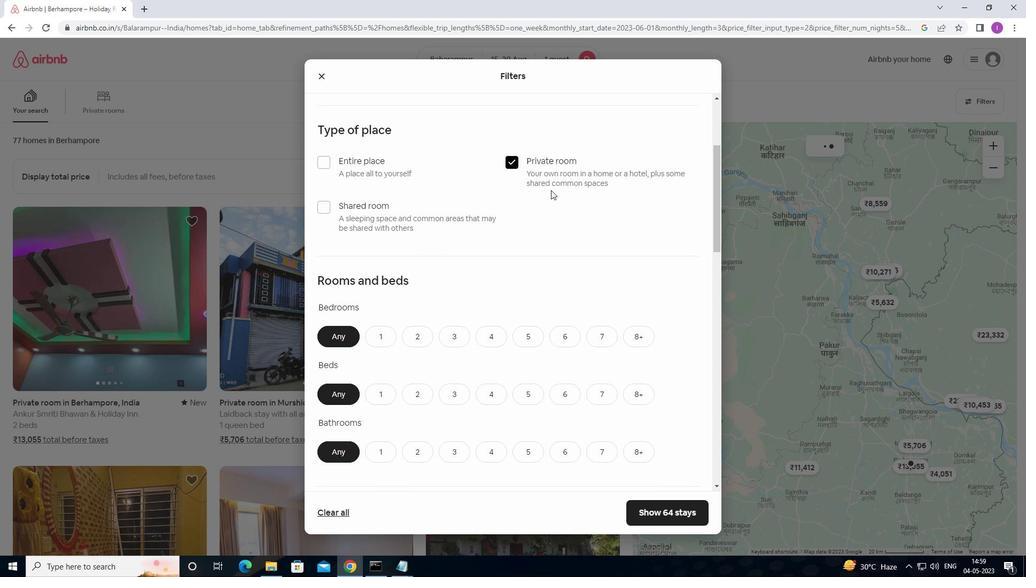 
Action: Mouse scrolled (561, 209) with delta (0, 0)
Screenshot: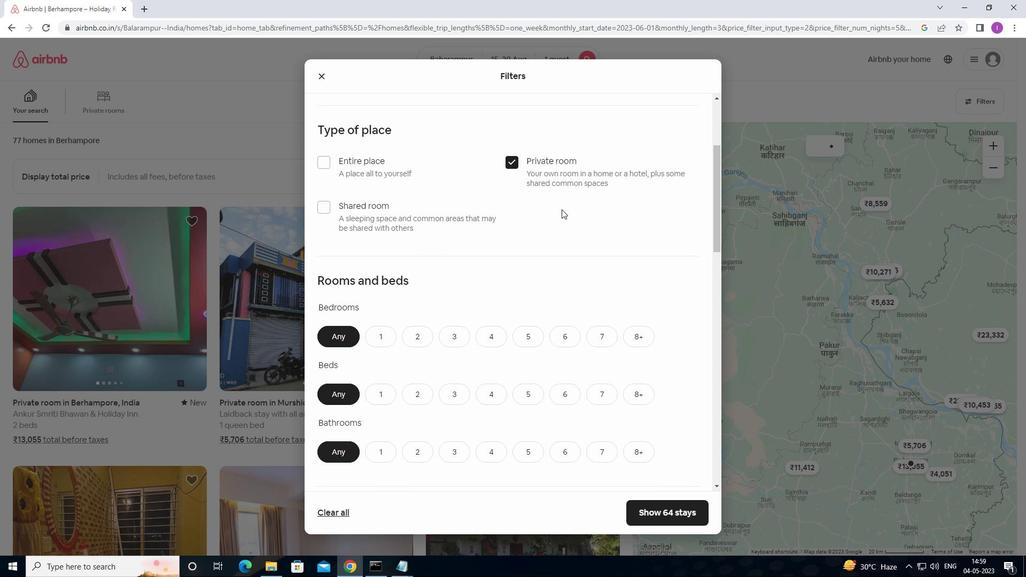 
Action: Mouse moved to (378, 230)
Screenshot: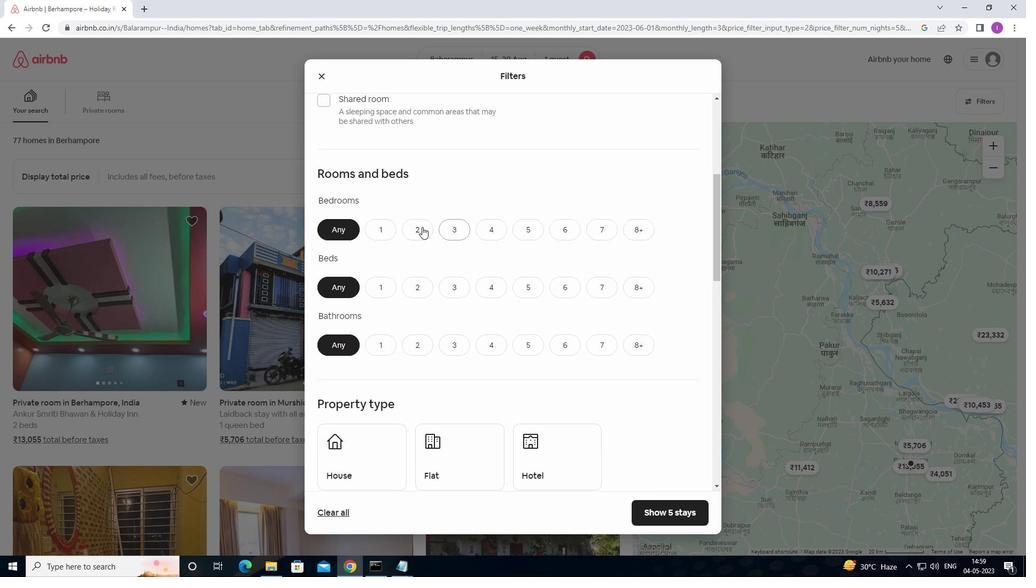 
Action: Mouse pressed left at (378, 230)
Screenshot: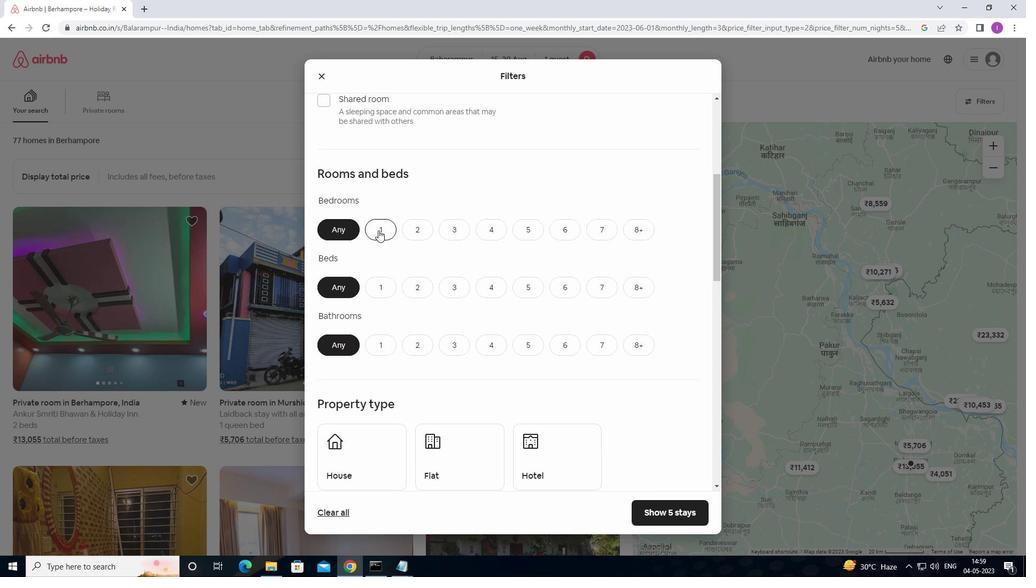 
Action: Mouse moved to (503, 351)
Screenshot: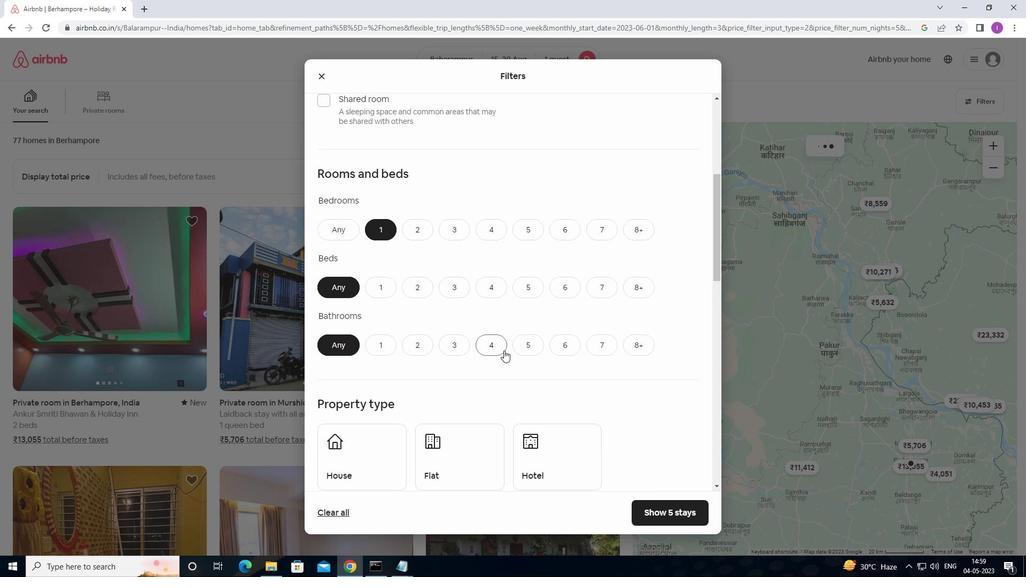 
Action: Mouse scrolled (503, 350) with delta (0, 0)
Screenshot: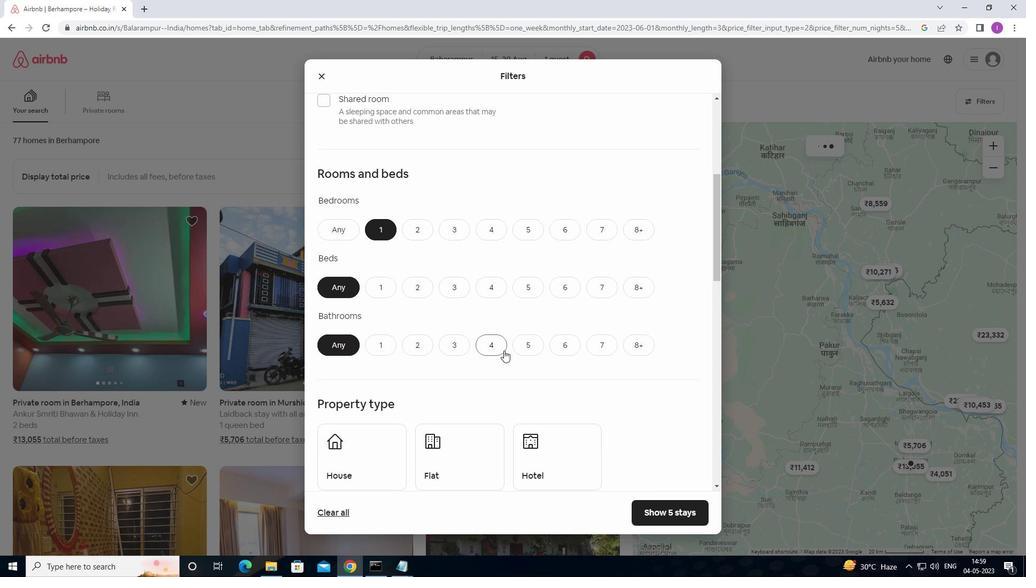 
Action: Mouse moved to (501, 351)
Screenshot: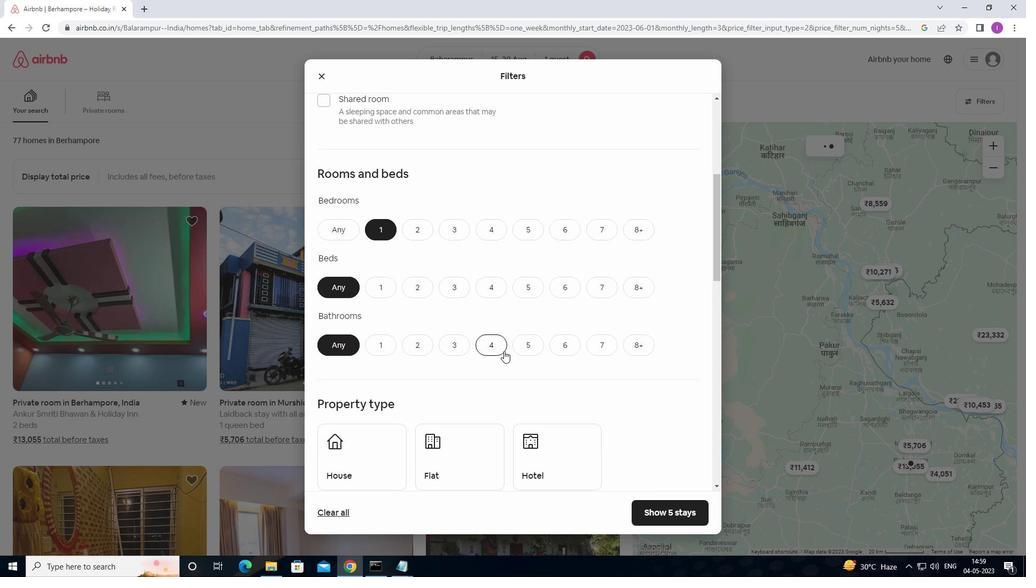
Action: Mouse scrolled (501, 351) with delta (0, 0)
Screenshot: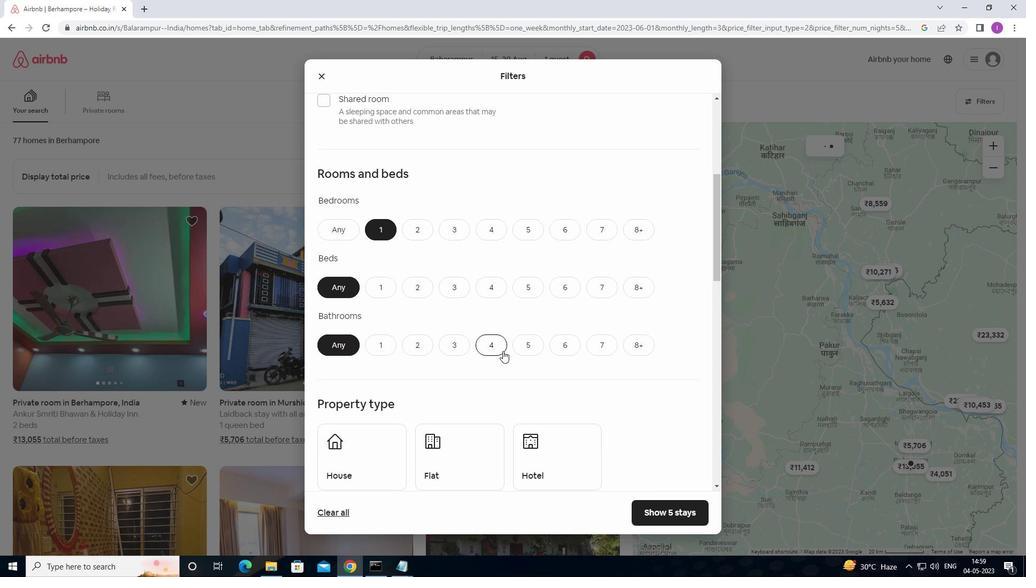 
Action: Mouse moved to (387, 182)
Screenshot: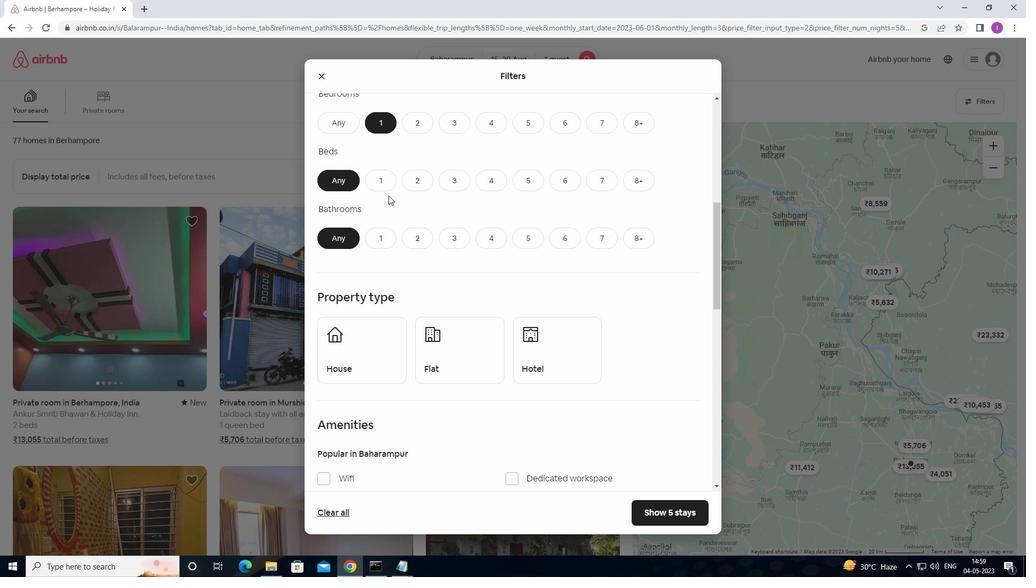 
Action: Mouse pressed left at (387, 182)
Screenshot: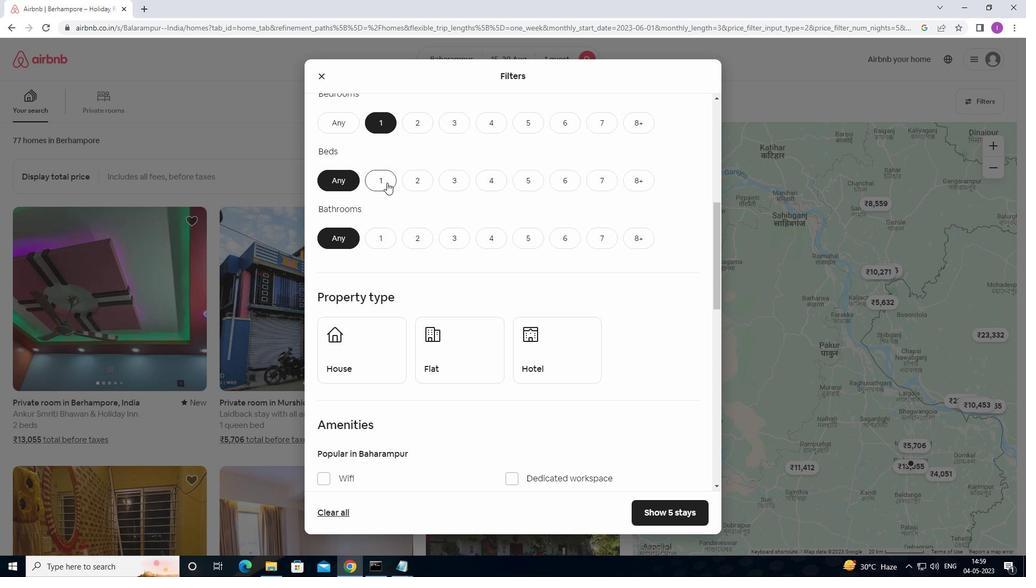 
Action: Mouse moved to (384, 236)
Screenshot: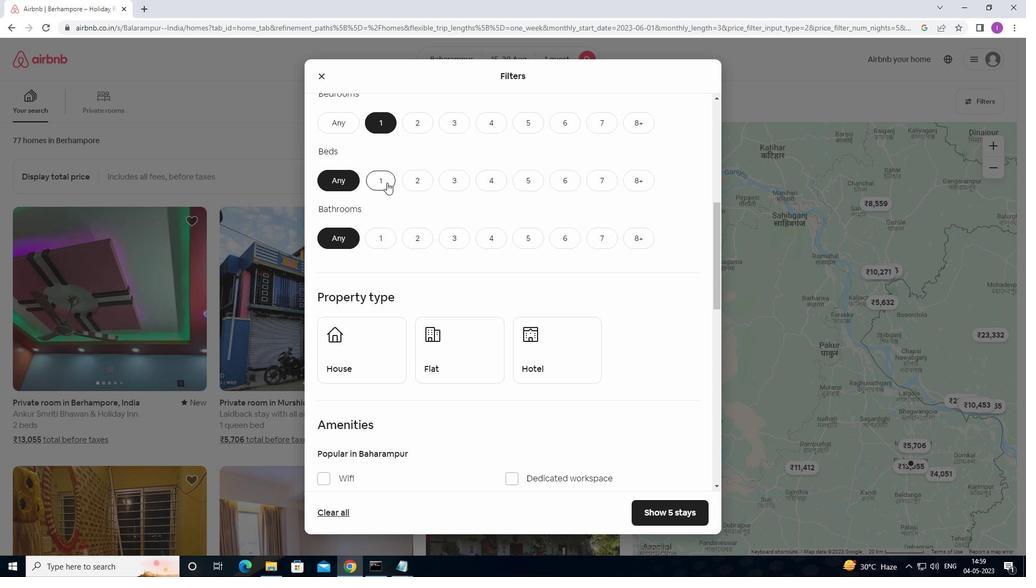 
Action: Mouse pressed left at (384, 236)
Screenshot: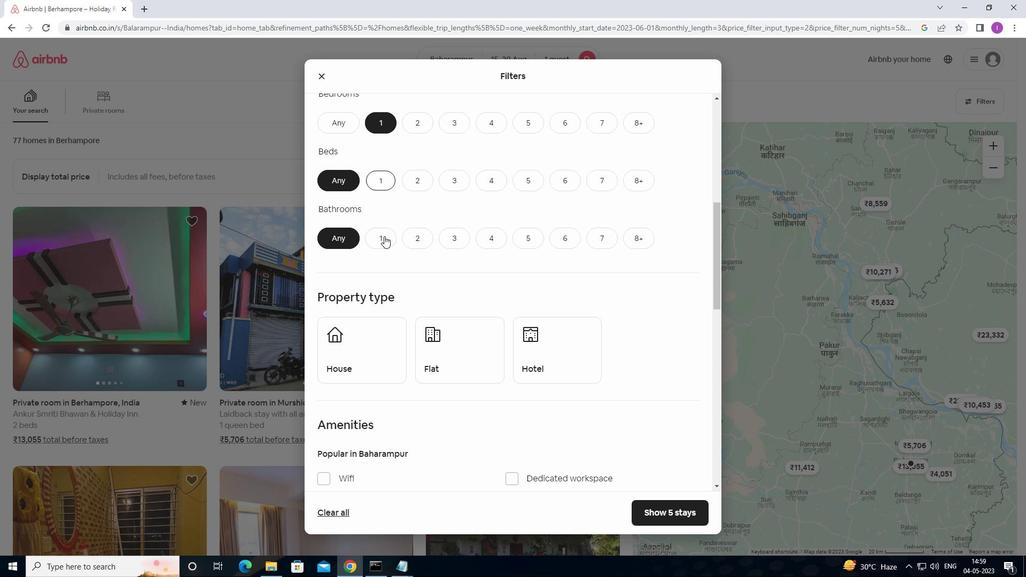 
Action: Mouse moved to (391, 241)
Screenshot: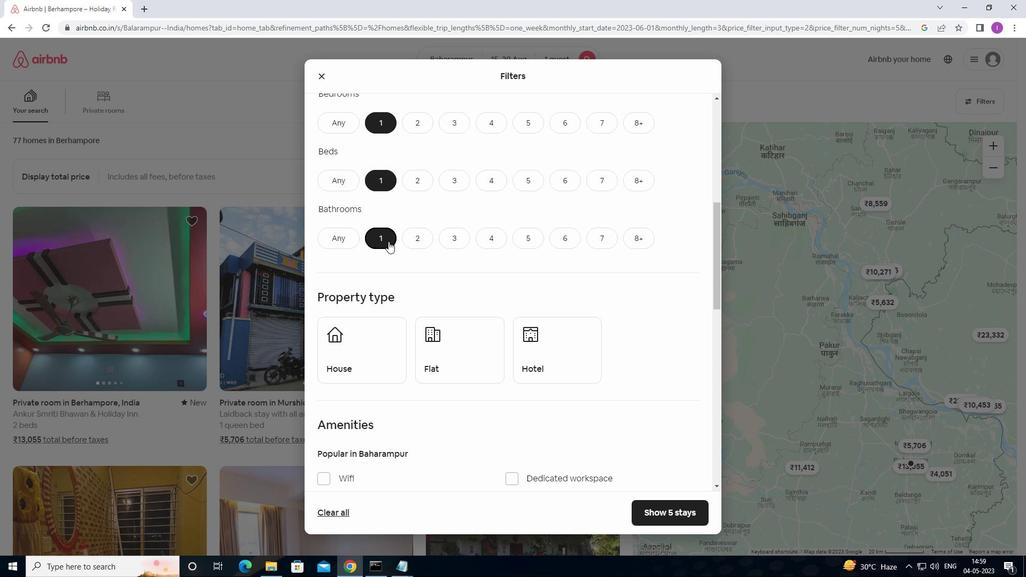 
Action: Mouse scrolled (391, 240) with delta (0, 0)
Screenshot: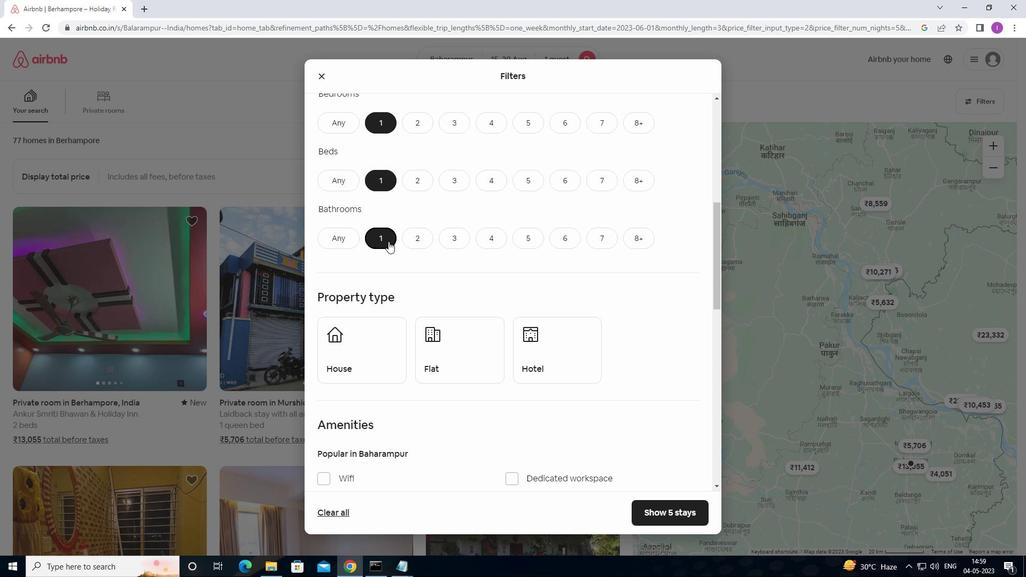 
Action: Mouse moved to (392, 242)
Screenshot: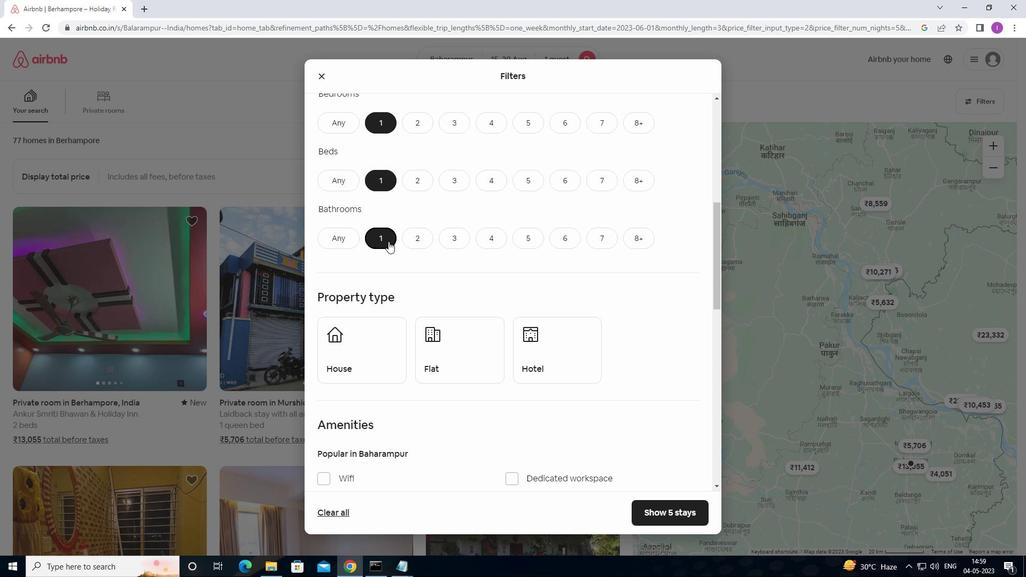 
Action: Mouse scrolled (392, 241) with delta (0, 0)
Screenshot: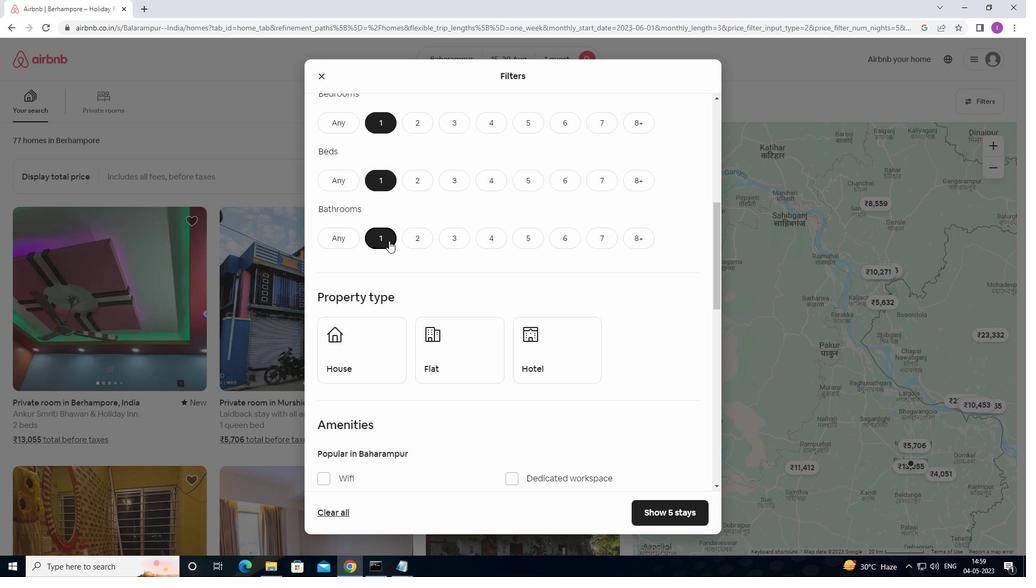 
Action: Mouse moved to (361, 251)
Screenshot: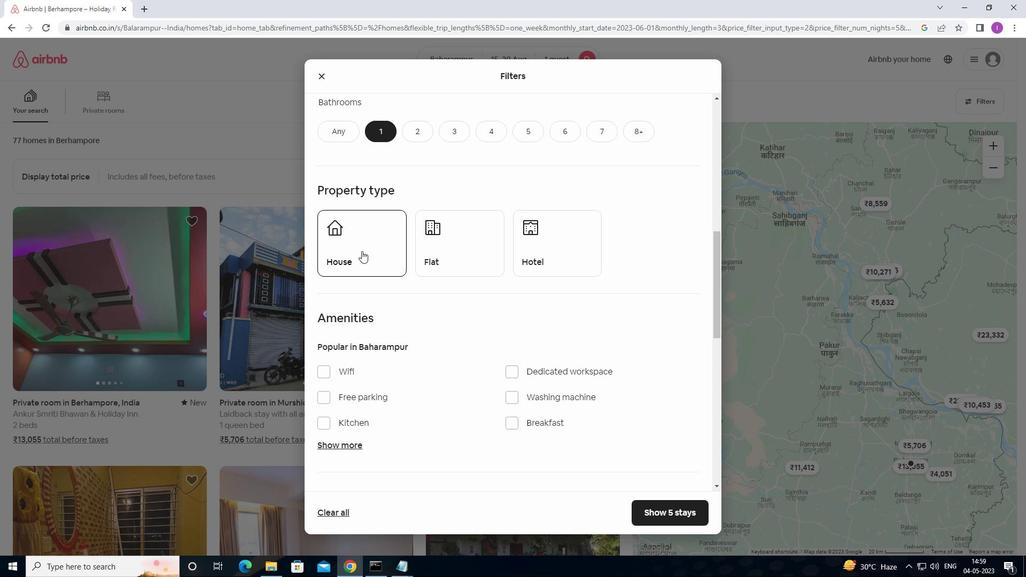
Action: Mouse pressed left at (361, 251)
Screenshot: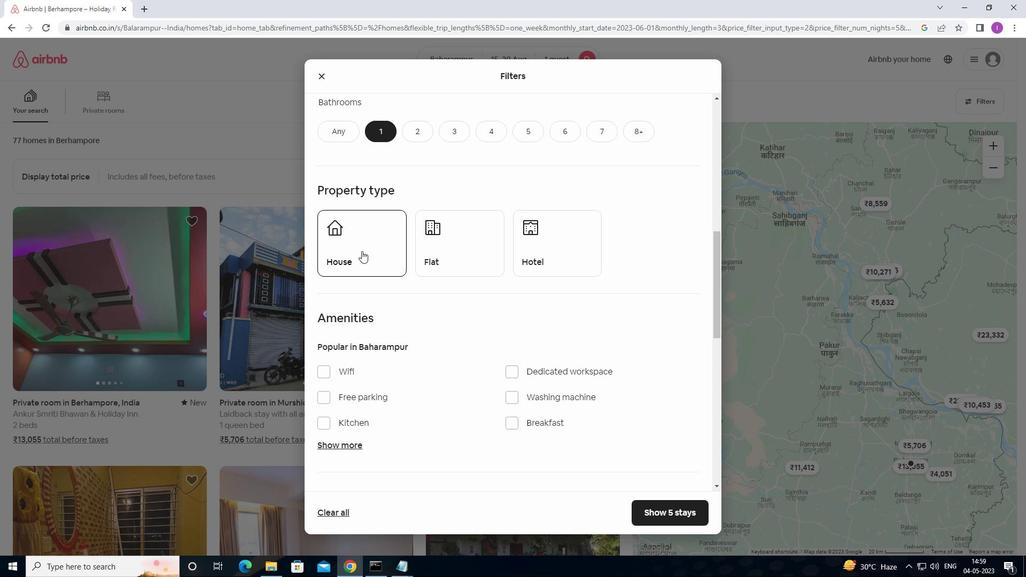 
Action: Mouse moved to (460, 245)
Screenshot: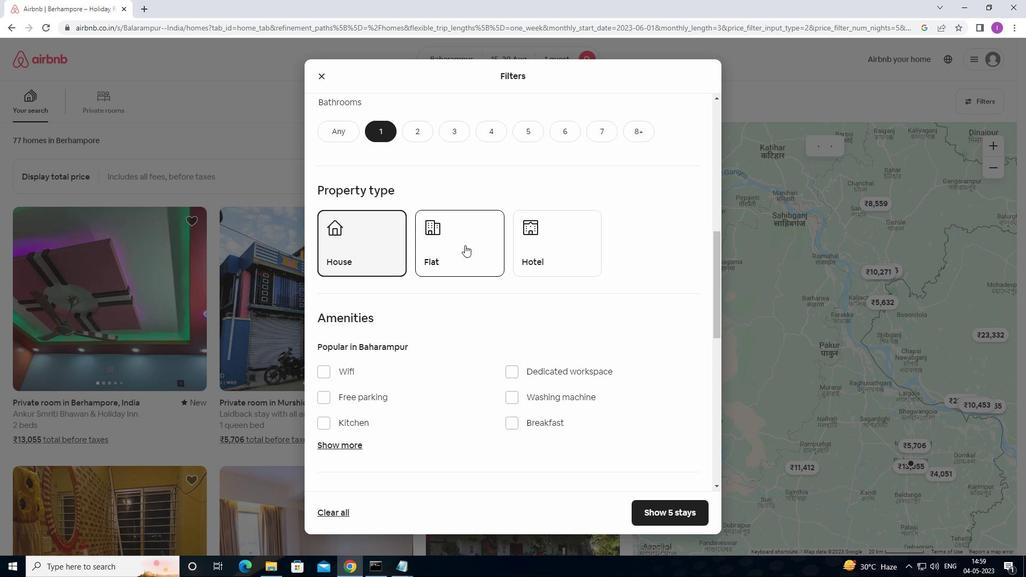 
Action: Mouse pressed left at (460, 245)
Screenshot: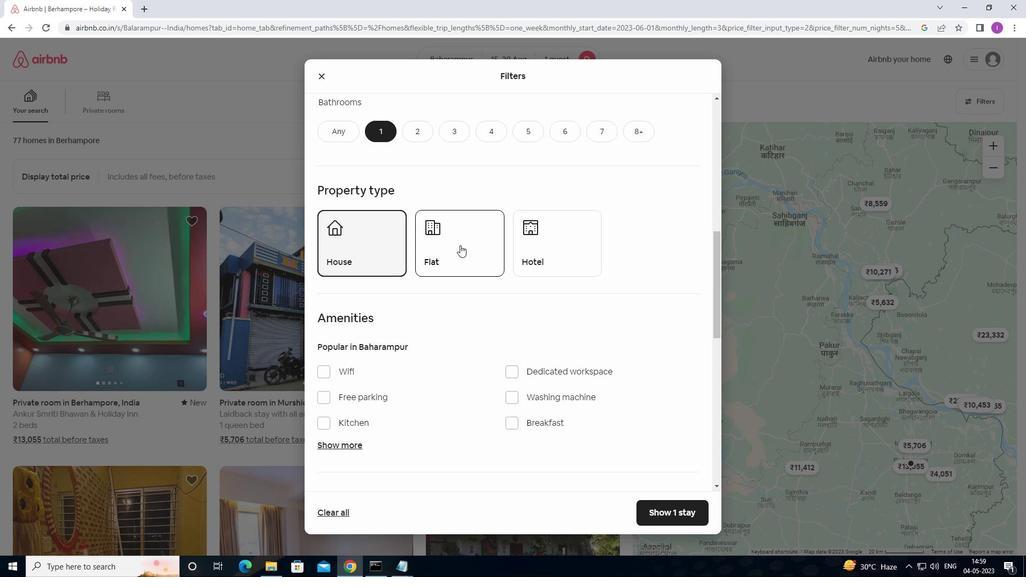 
Action: Mouse moved to (538, 247)
Screenshot: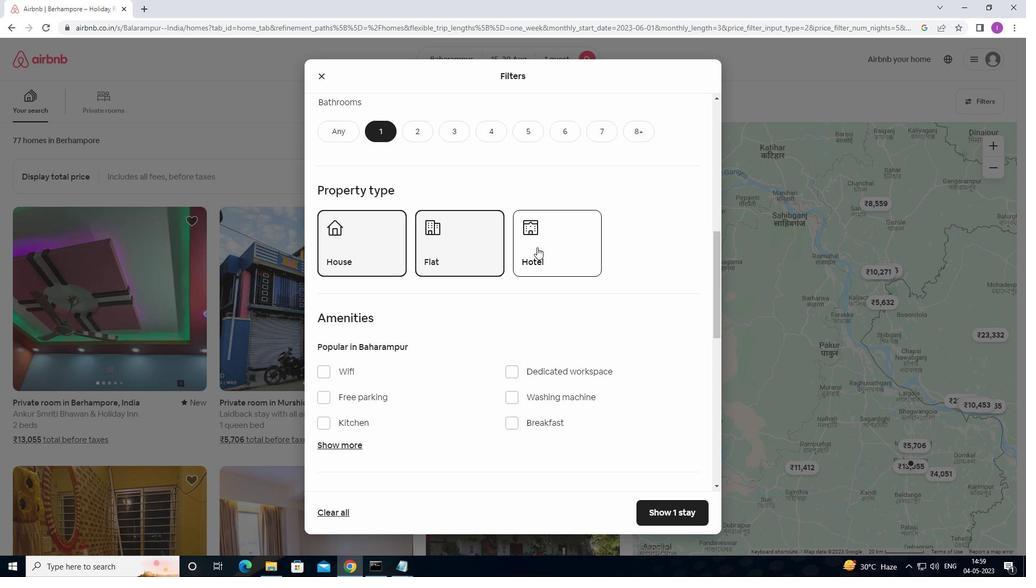 
Action: Mouse pressed left at (538, 247)
Screenshot: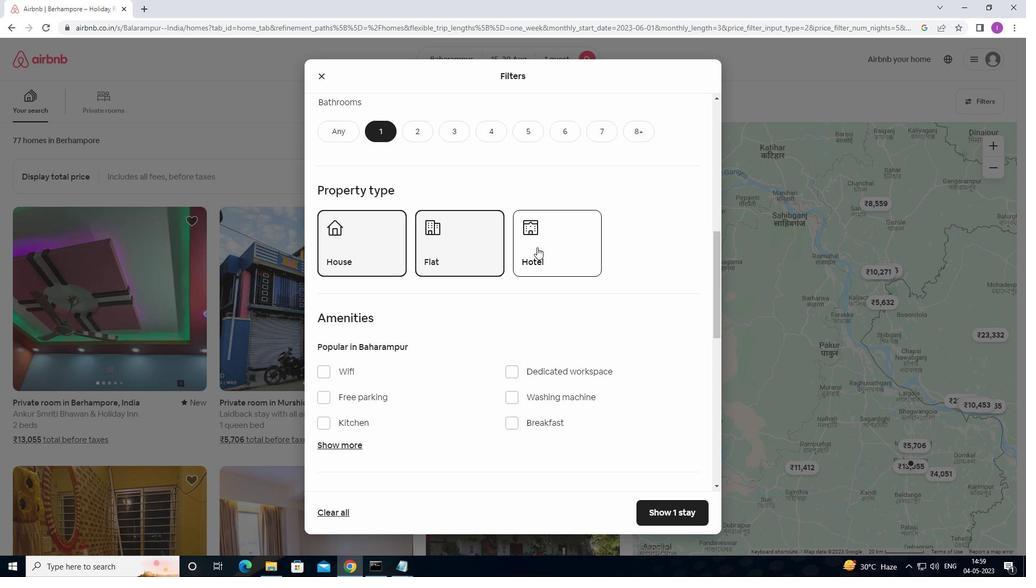 
Action: Mouse moved to (547, 290)
Screenshot: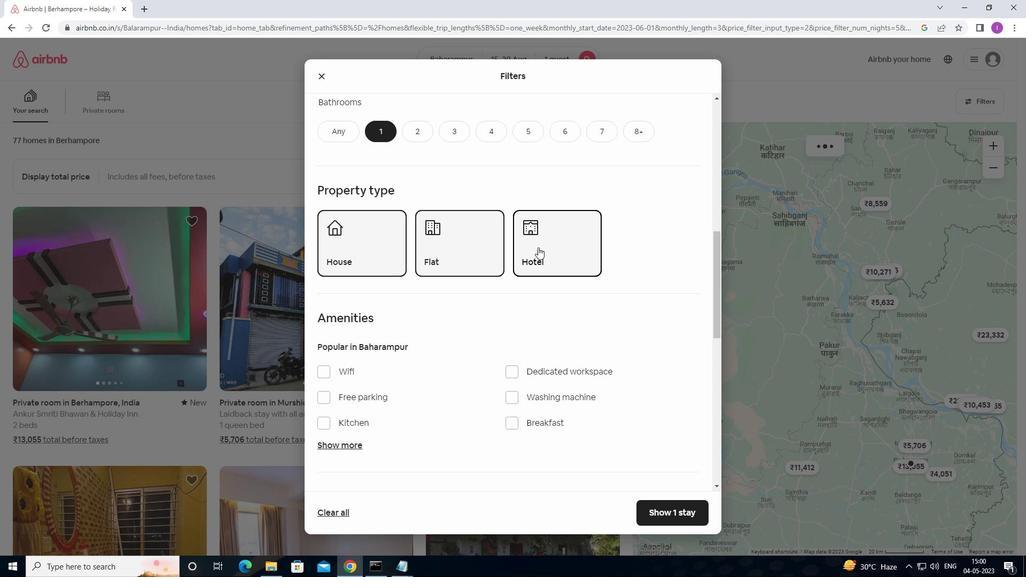 
Action: Mouse scrolled (547, 290) with delta (0, 0)
Screenshot: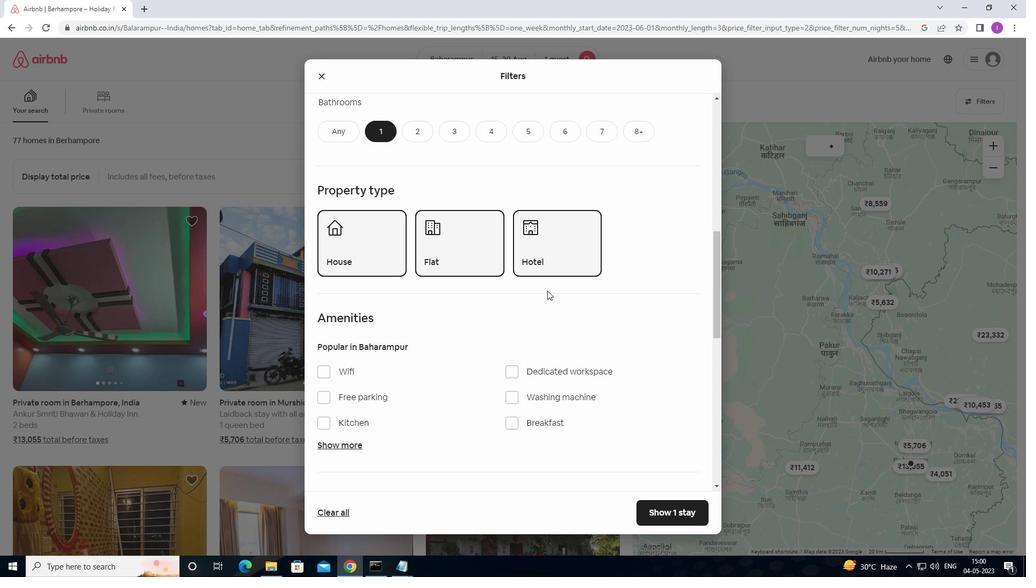 
Action: Mouse moved to (545, 286)
Screenshot: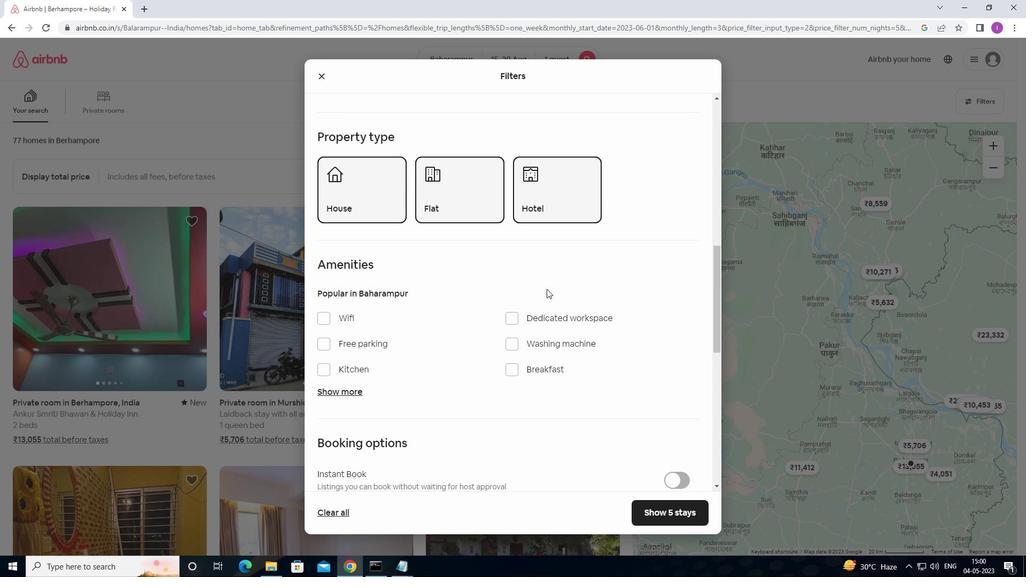 
Action: Mouse scrolled (545, 285) with delta (0, 0)
Screenshot: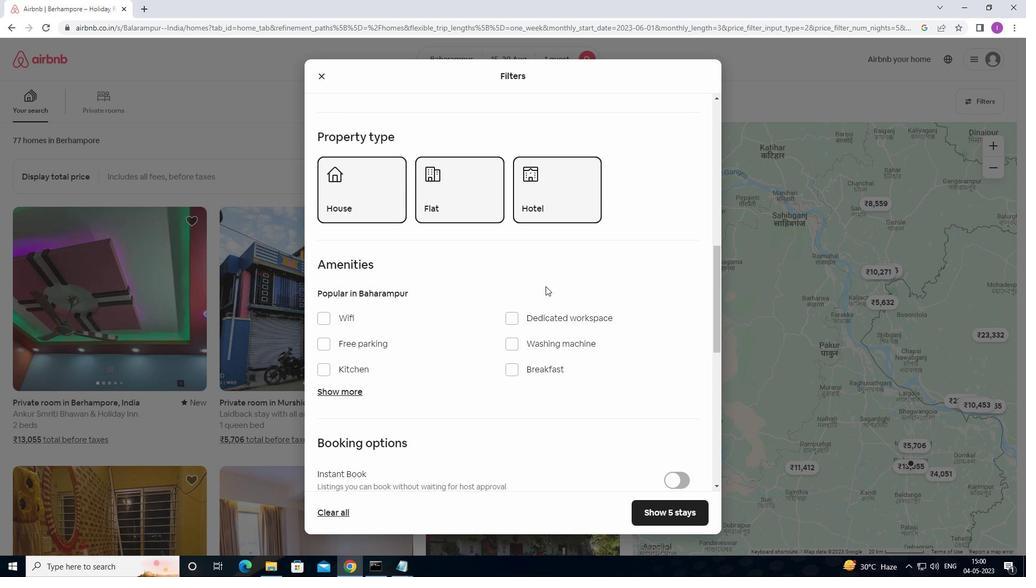 
Action: Mouse scrolled (545, 285) with delta (0, 0)
Screenshot: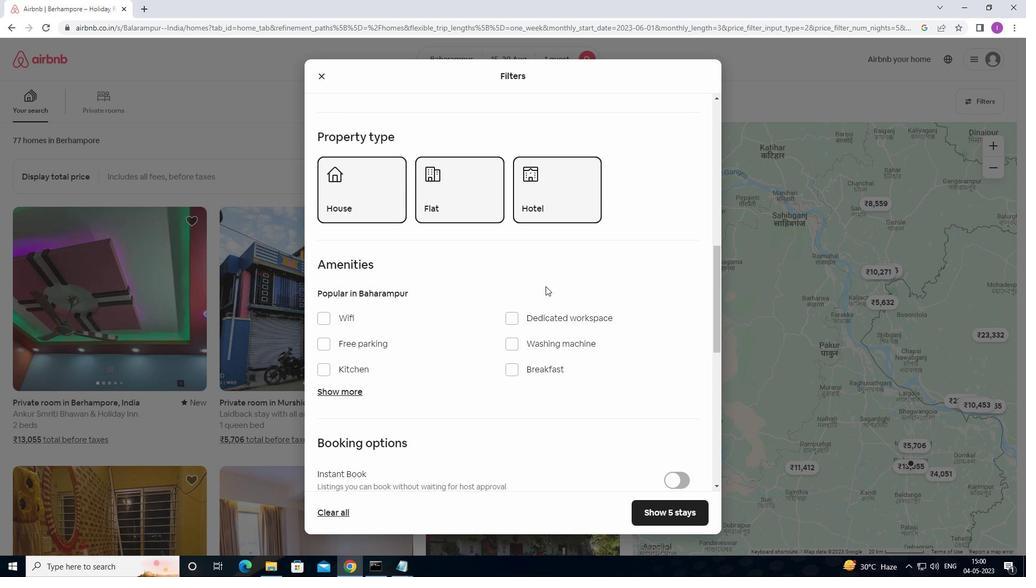 
Action: Mouse moved to (545, 285)
Screenshot: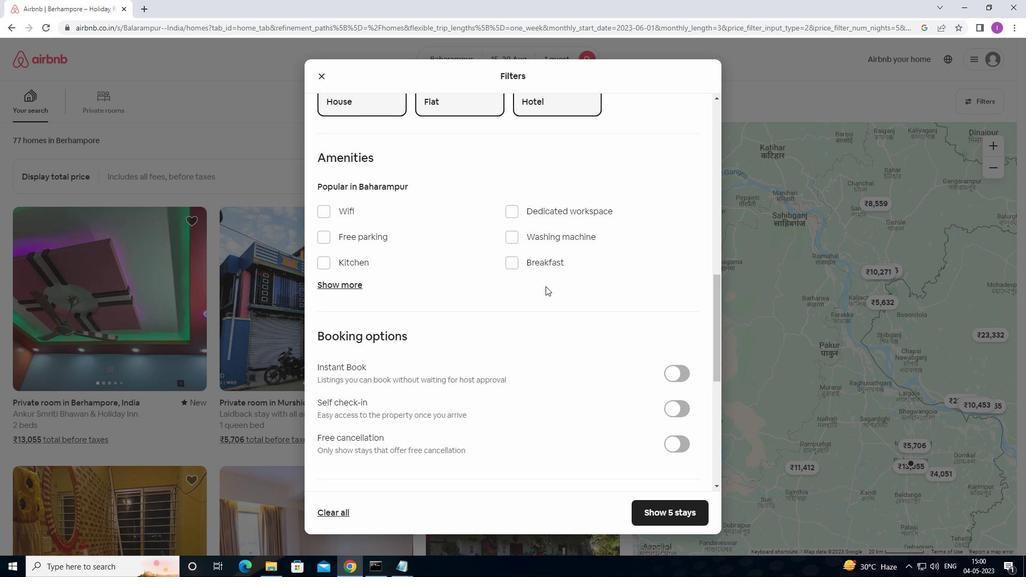 
Action: Mouse scrolled (545, 285) with delta (0, 0)
Screenshot: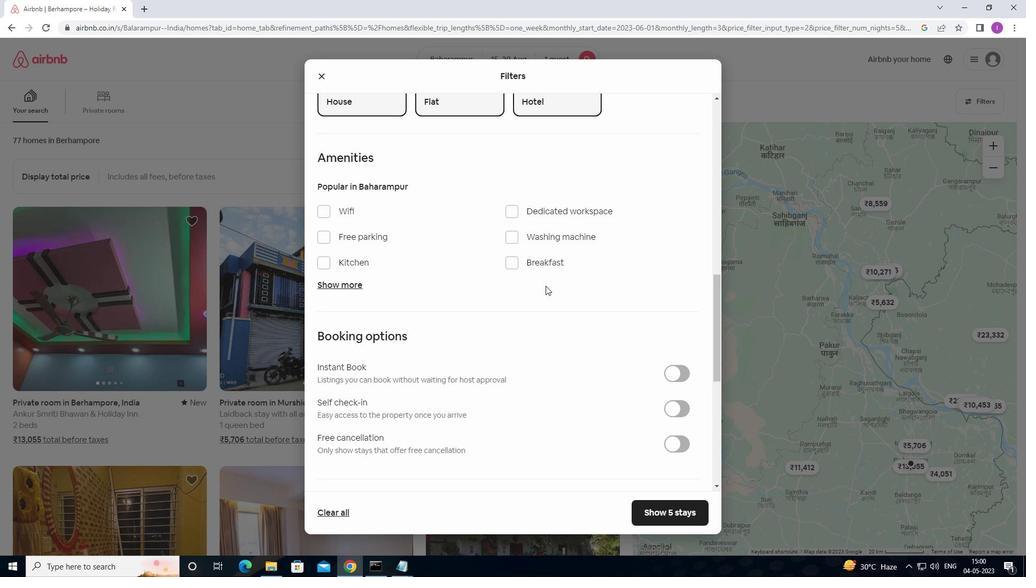 
Action: Mouse moved to (542, 282)
Screenshot: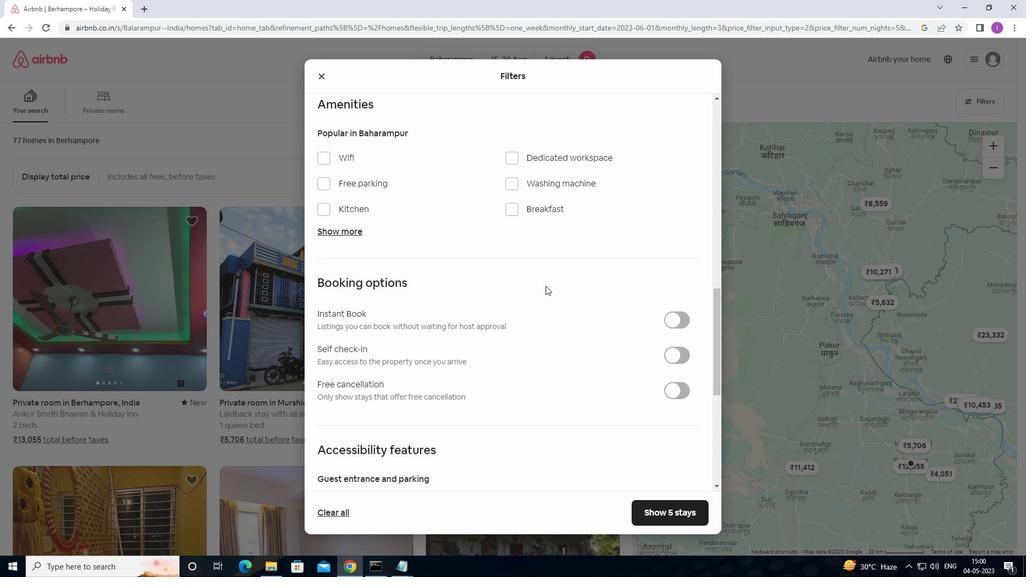 
Action: Mouse scrolled (542, 282) with delta (0, 0)
Screenshot: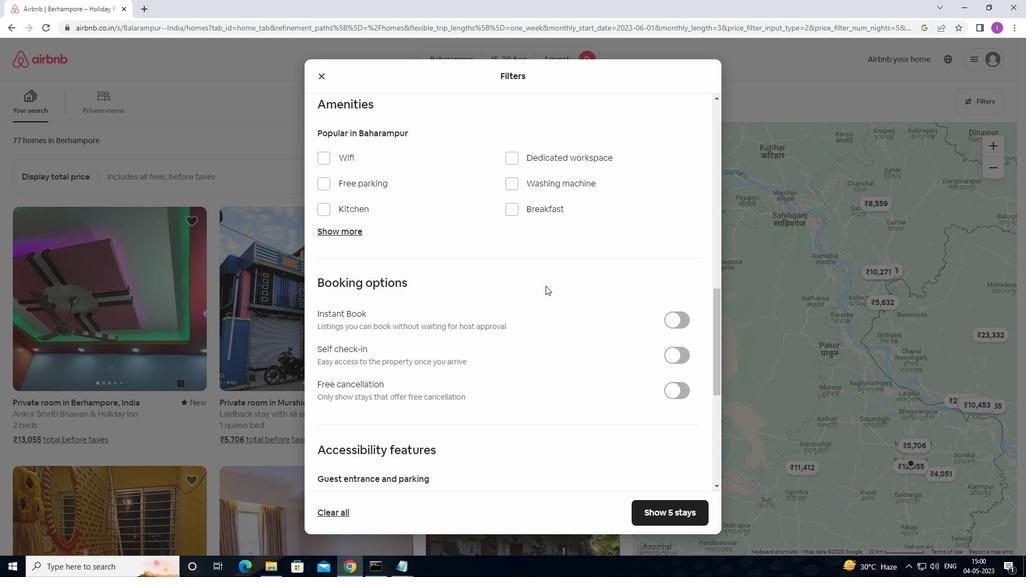 
Action: Mouse moved to (681, 300)
Screenshot: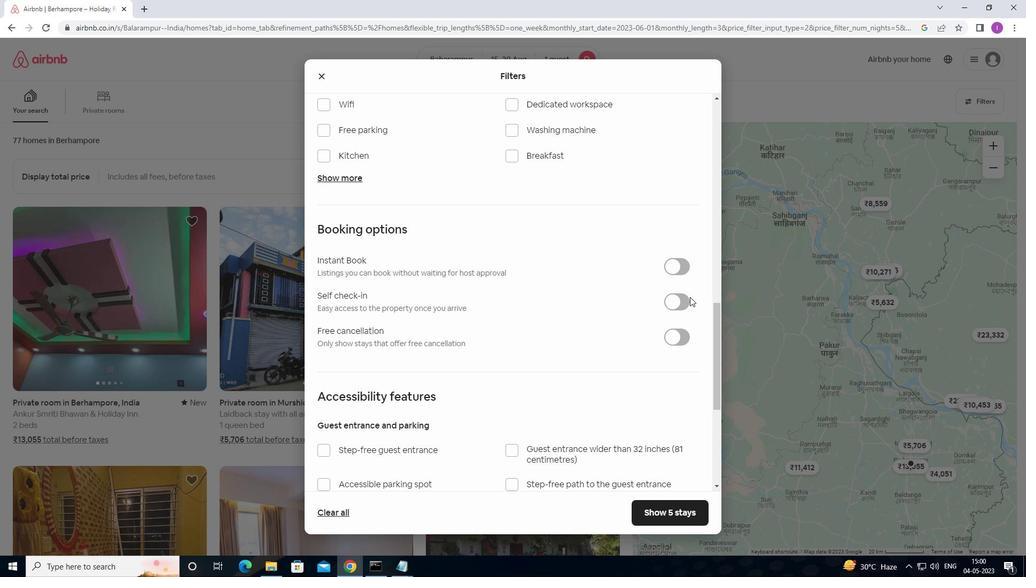 
Action: Mouse pressed left at (681, 300)
Screenshot: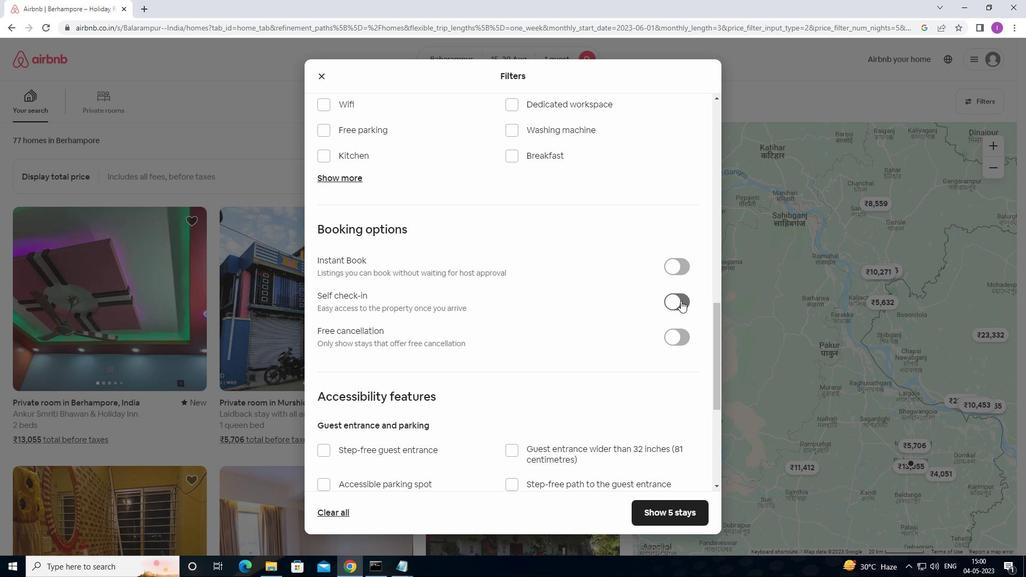 
Action: Mouse moved to (659, 298)
Screenshot: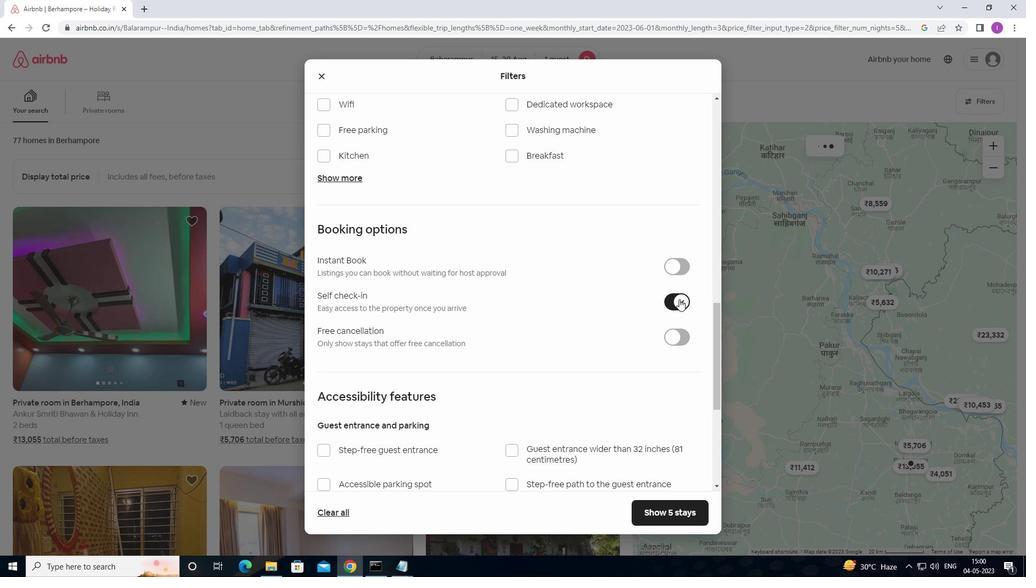 
Action: Mouse scrolled (659, 298) with delta (0, 0)
Screenshot: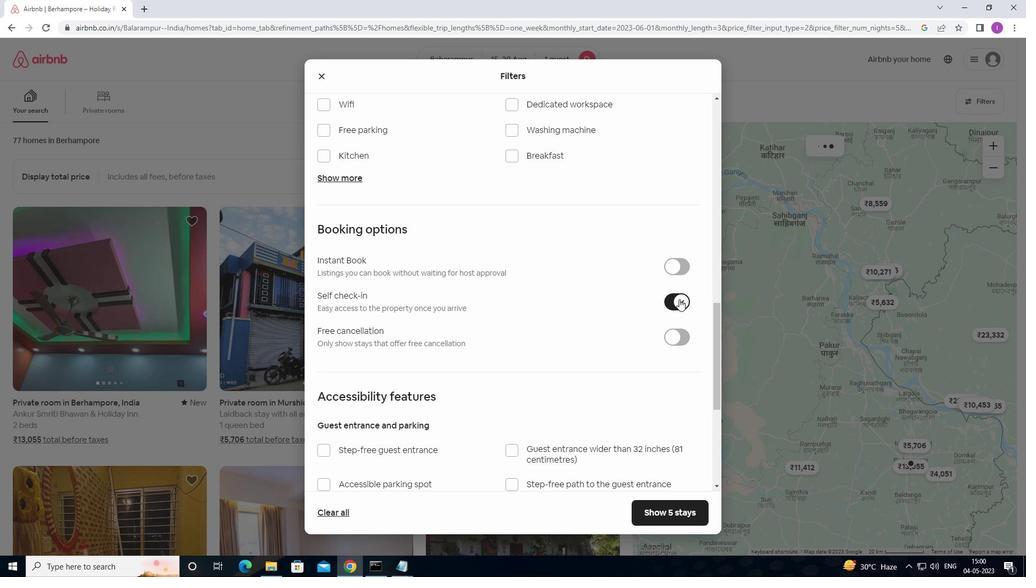 
Action: Mouse moved to (570, 299)
Screenshot: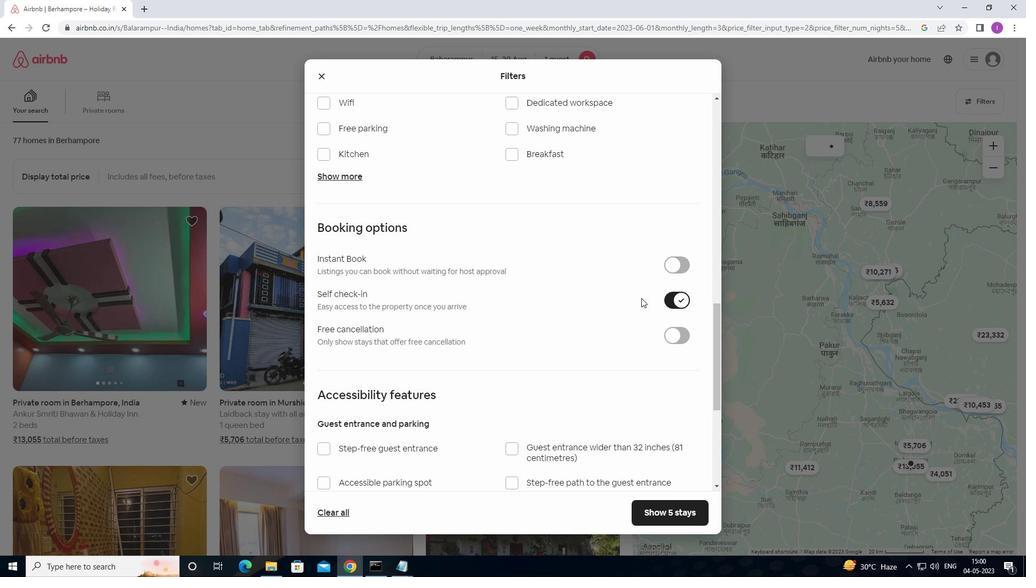 
Action: Mouse scrolled (570, 298) with delta (0, 0)
Screenshot: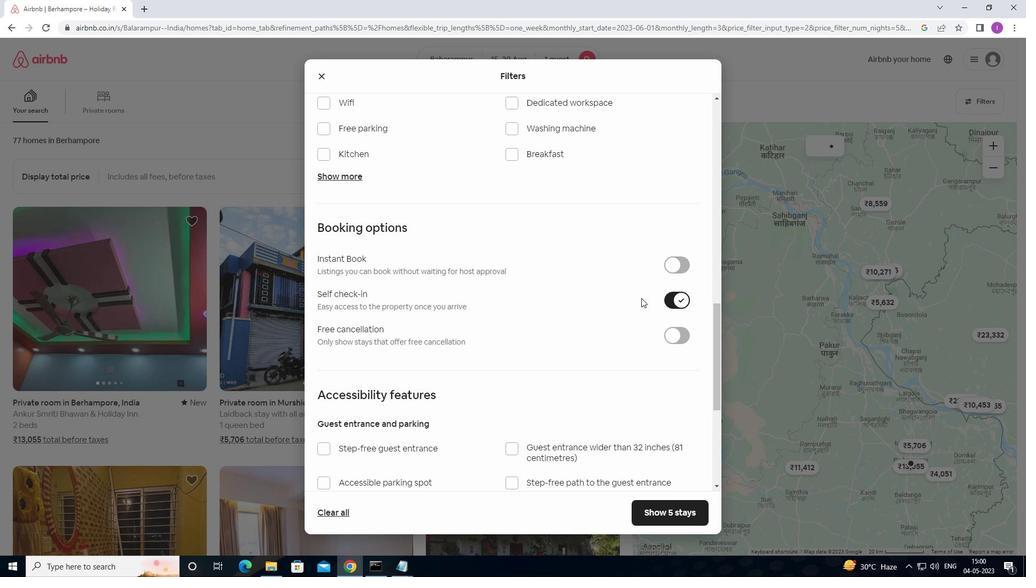 
Action: Mouse moved to (565, 299)
Screenshot: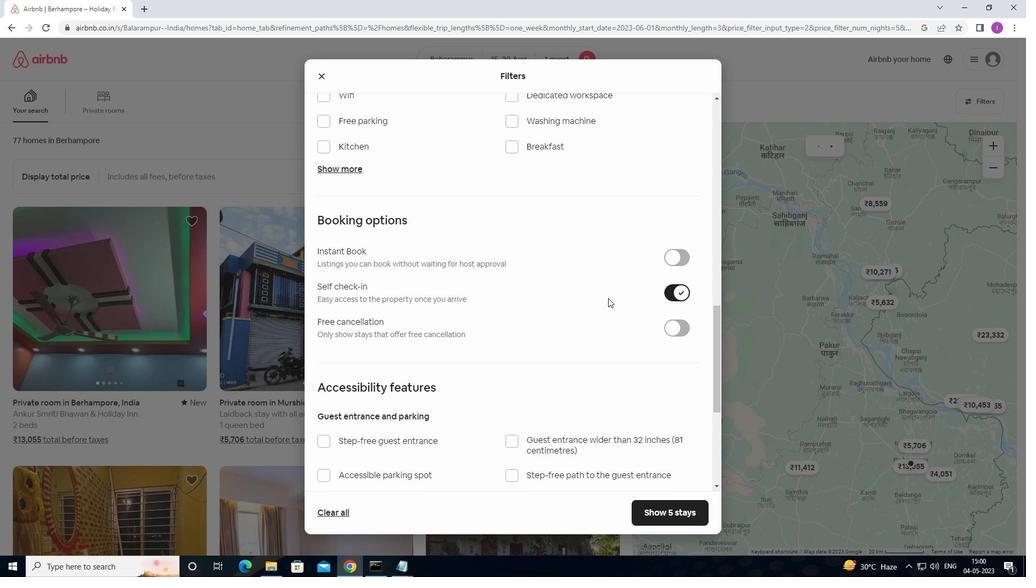 
Action: Mouse scrolled (565, 298) with delta (0, 0)
Screenshot: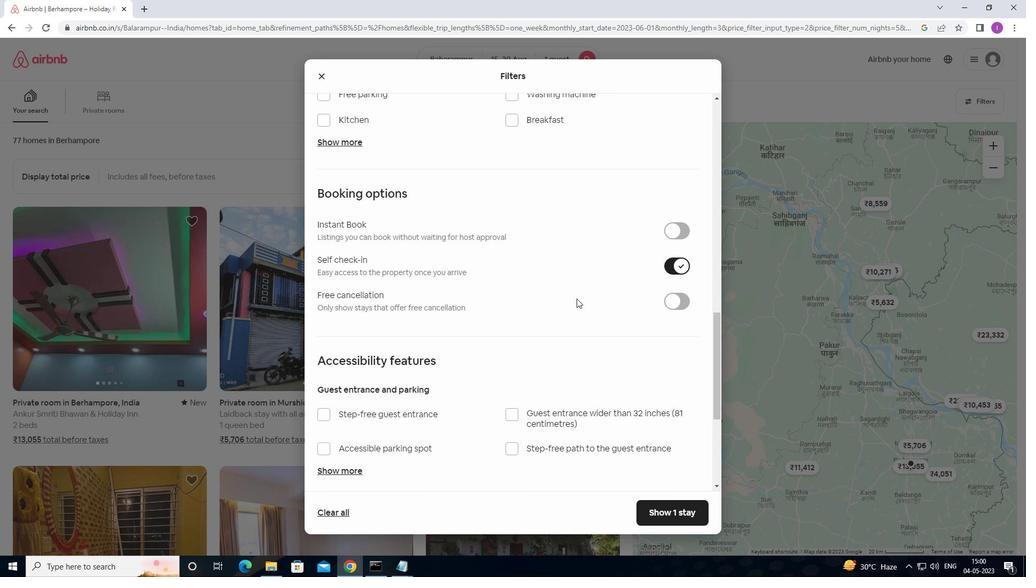 
Action: Mouse moved to (558, 295)
Screenshot: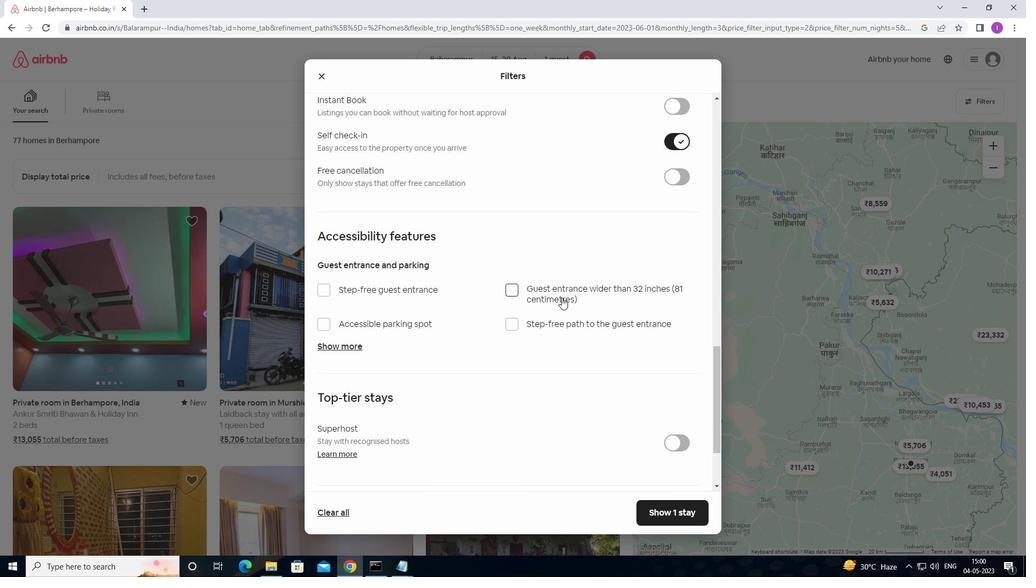 
Action: Mouse scrolled (558, 295) with delta (0, 0)
Screenshot: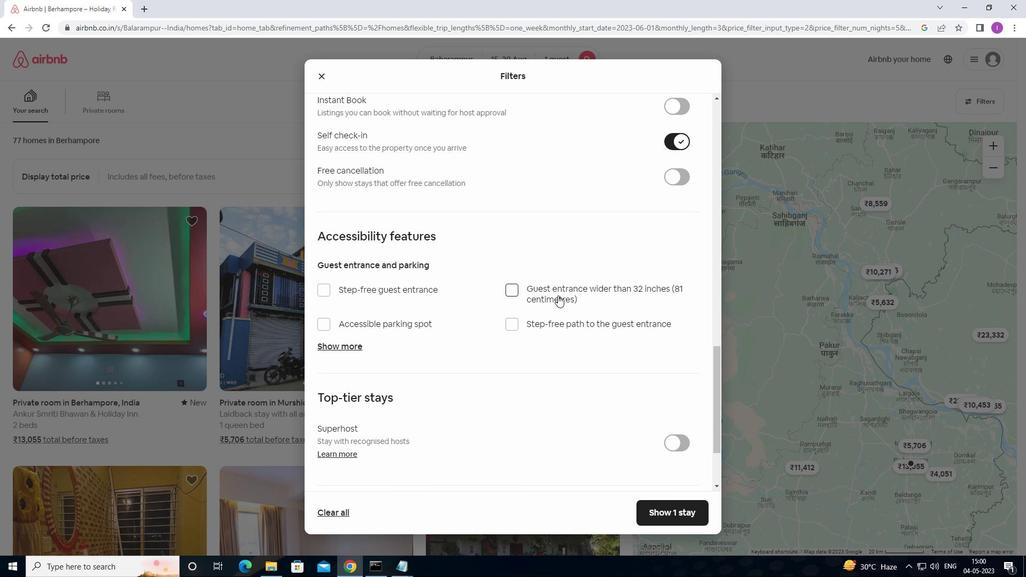 
Action: Mouse moved to (557, 295)
Screenshot: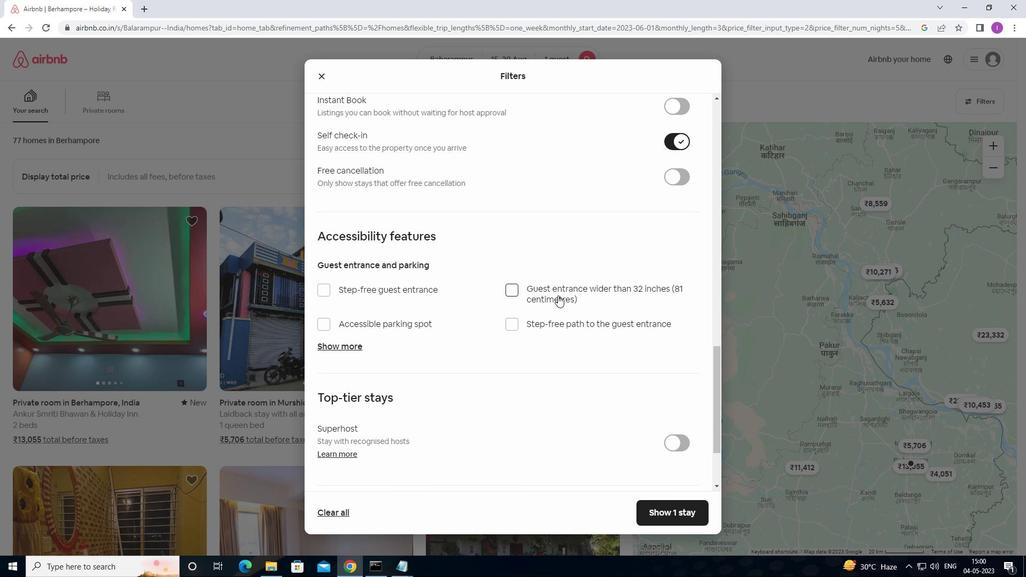 
Action: Mouse scrolled (557, 295) with delta (0, 0)
Screenshot: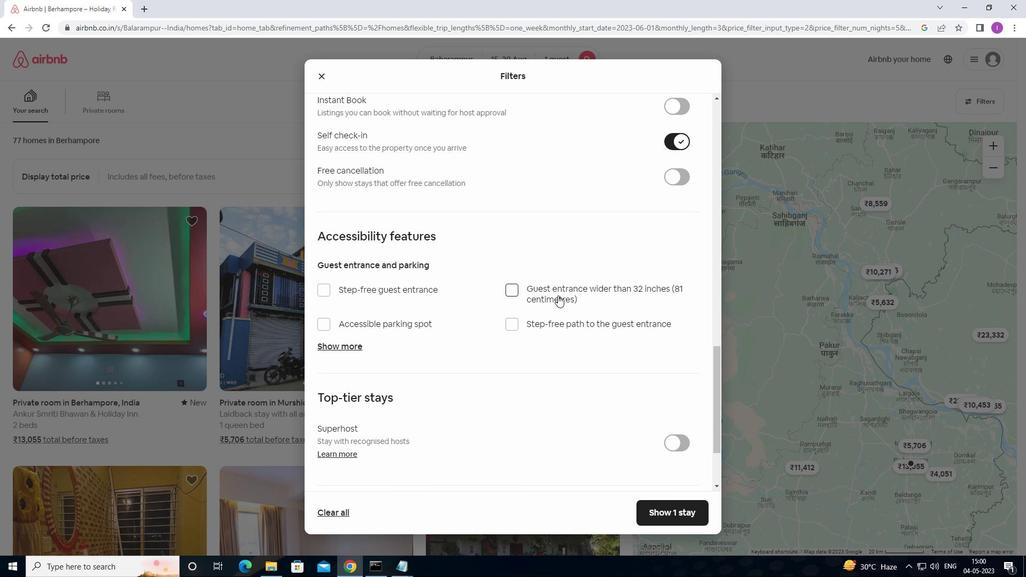 
Action: Mouse scrolled (557, 295) with delta (0, 0)
Screenshot: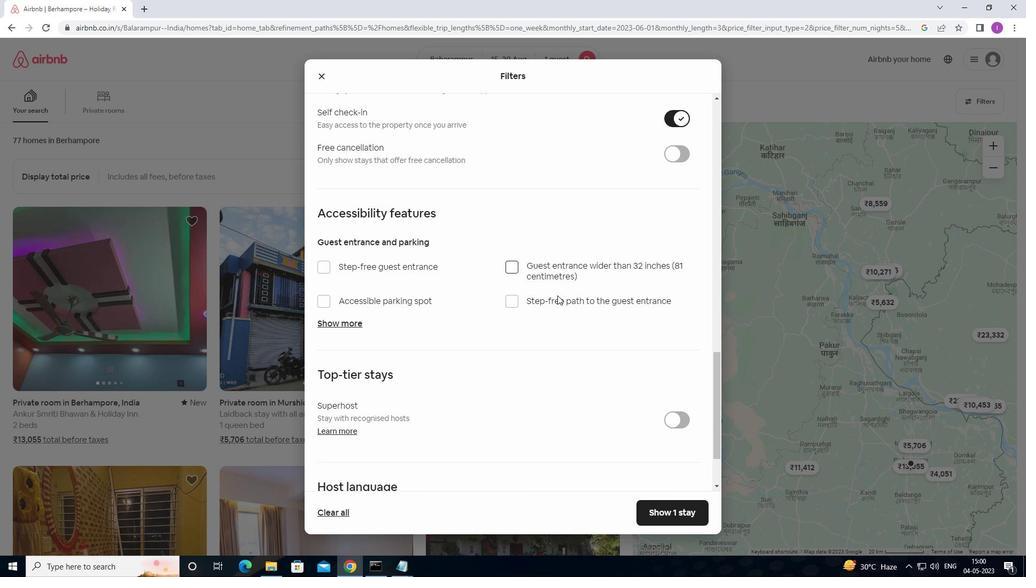 
Action: Mouse moved to (554, 295)
Screenshot: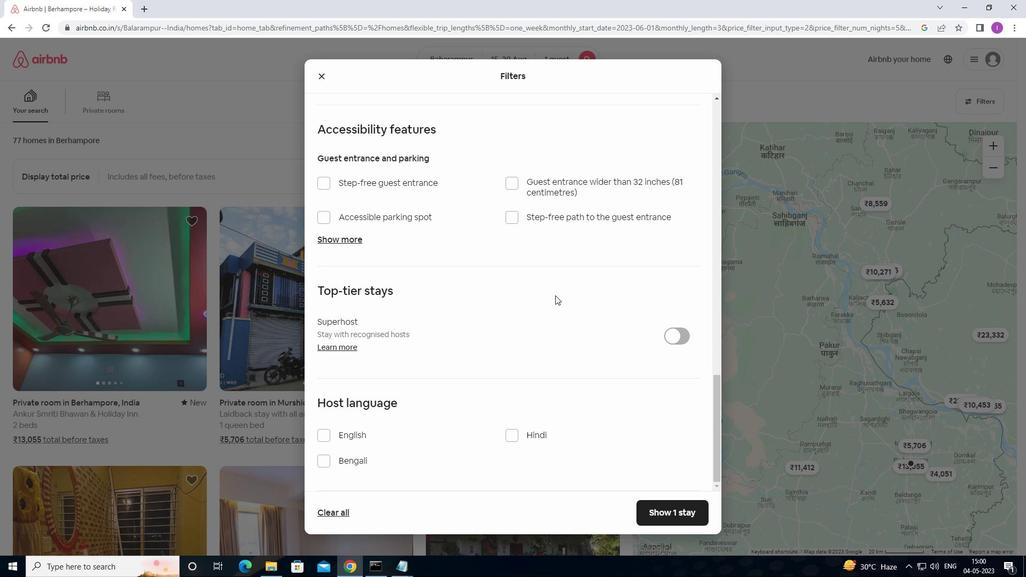 
Action: Mouse scrolled (554, 295) with delta (0, 0)
Screenshot: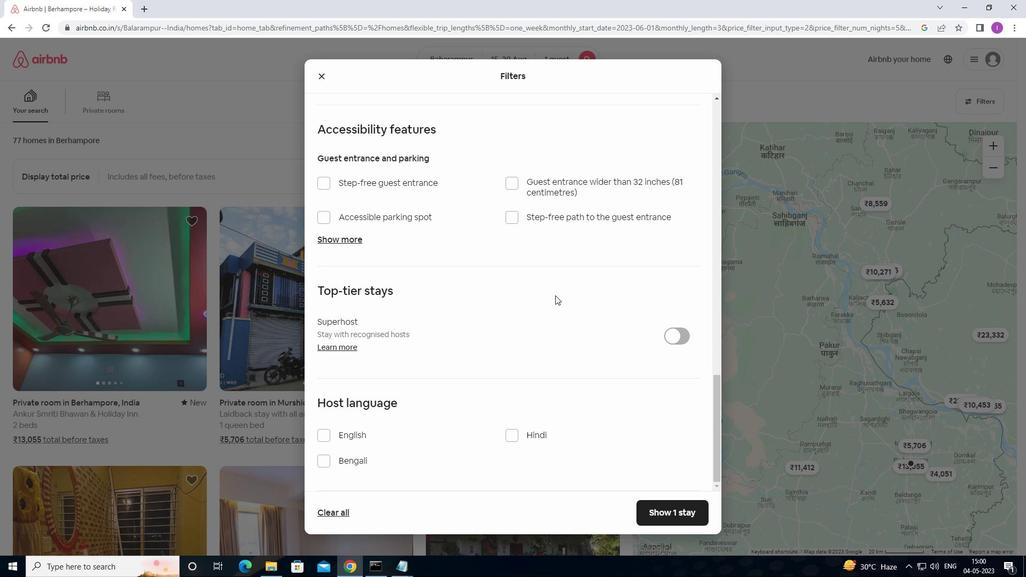 
Action: Mouse moved to (554, 295)
Screenshot: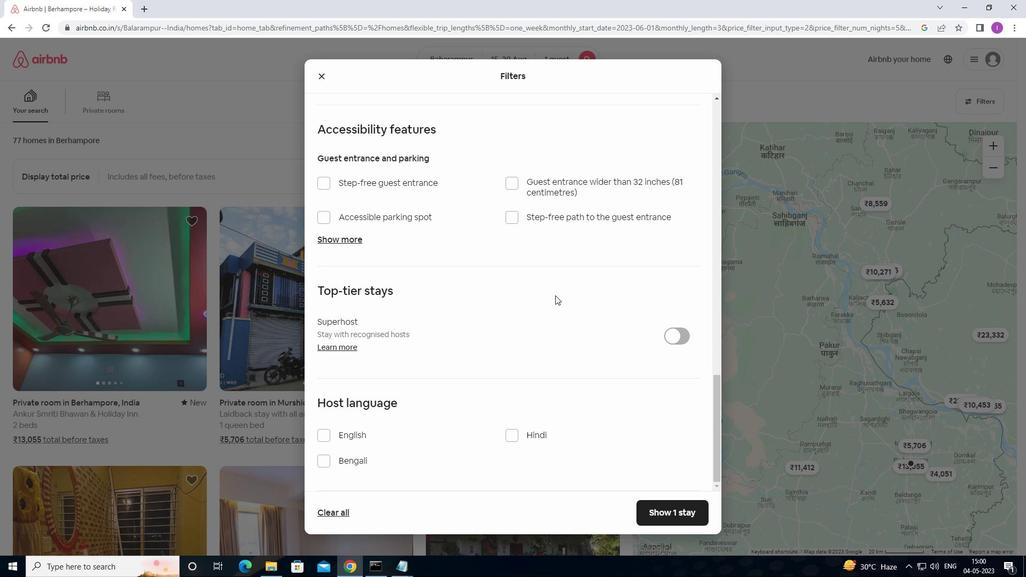 
Action: Mouse scrolled (554, 295) with delta (0, 0)
Screenshot: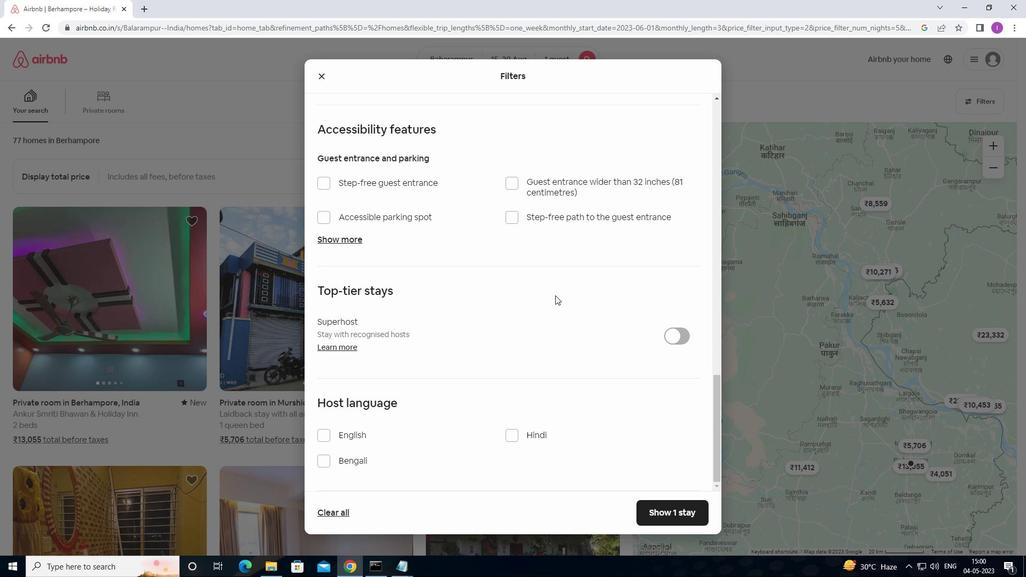 
Action: Mouse scrolled (554, 295) with delta (0, 0)
Screenshot: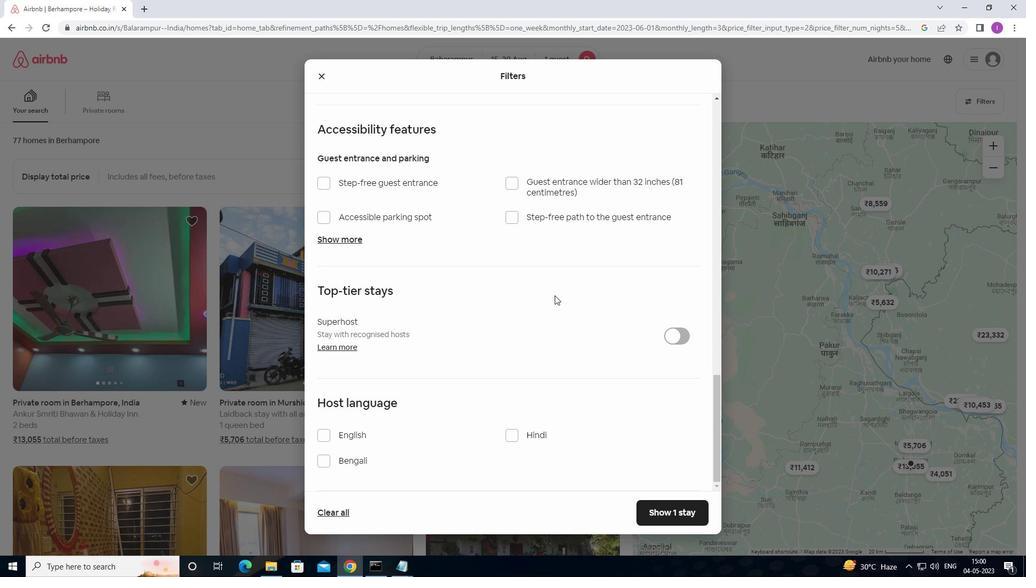 
Action: Mouse scrolled (554, 295) with delta (0, 0)
Screenshot: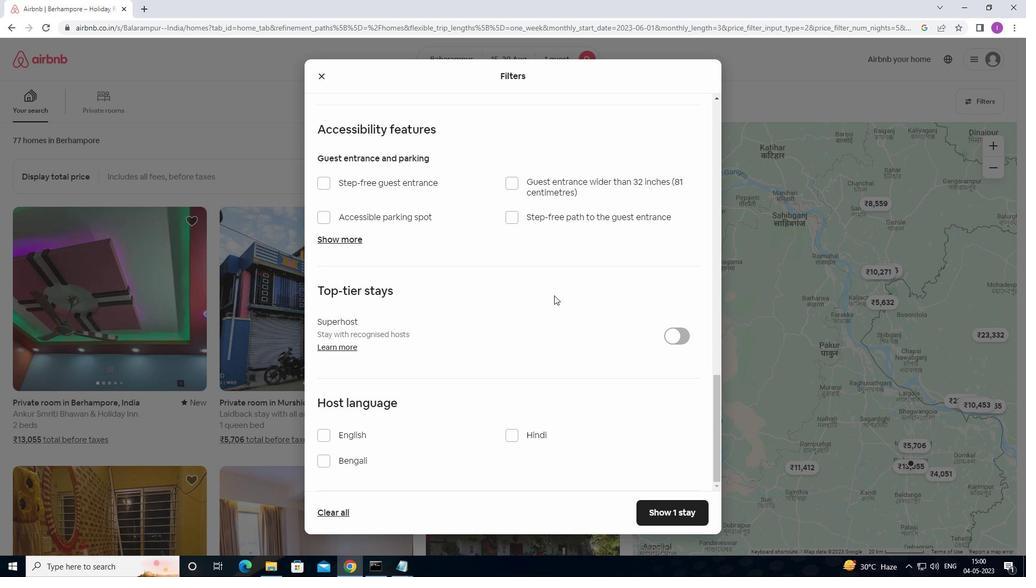 
Action: Mouse moved to (325, 438)
Screenshot: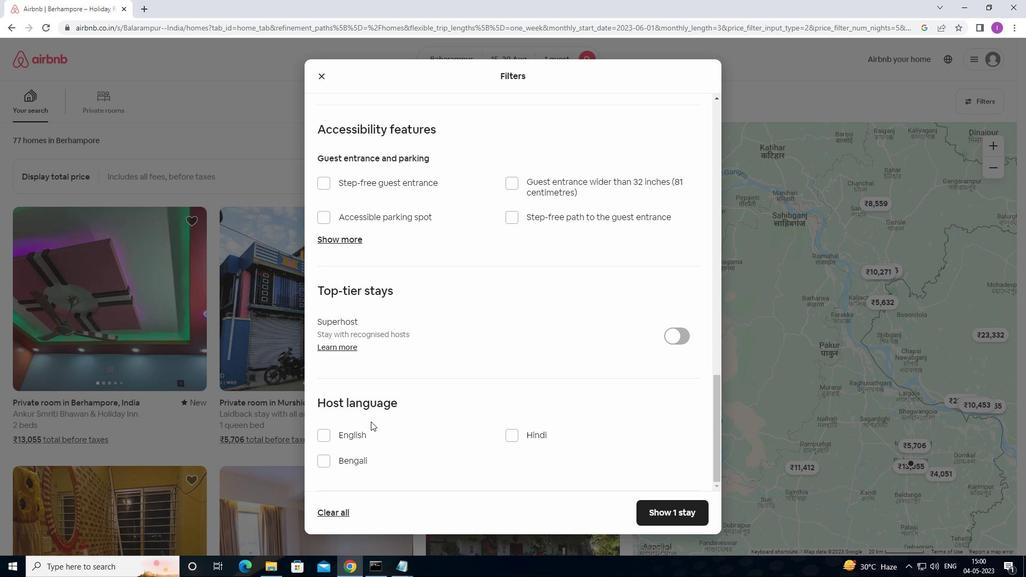 
Action: Mouse pressed left at (325, 438)
Screenshot: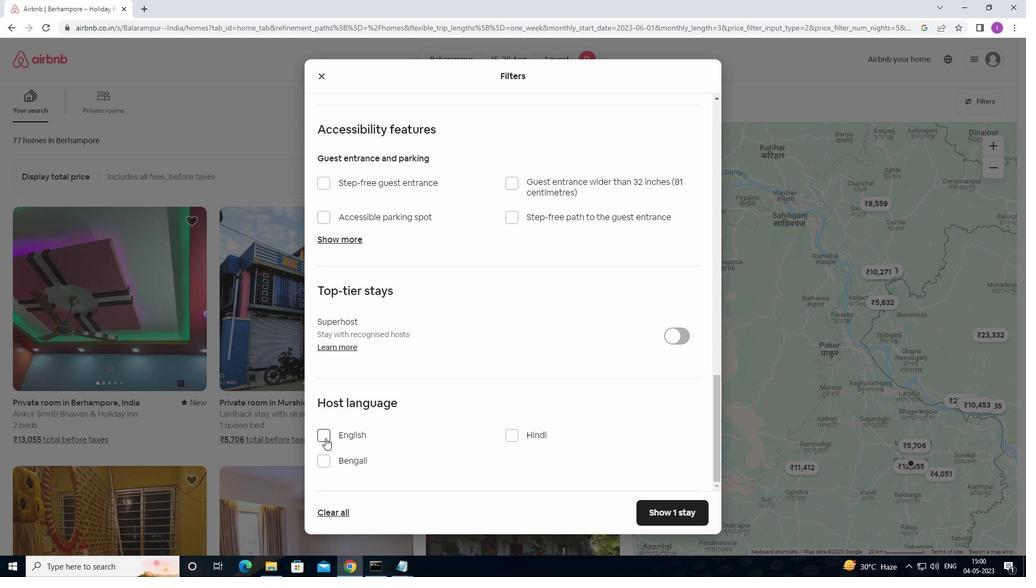 
Action: Mouse moved to (677, 515)
Screenshot: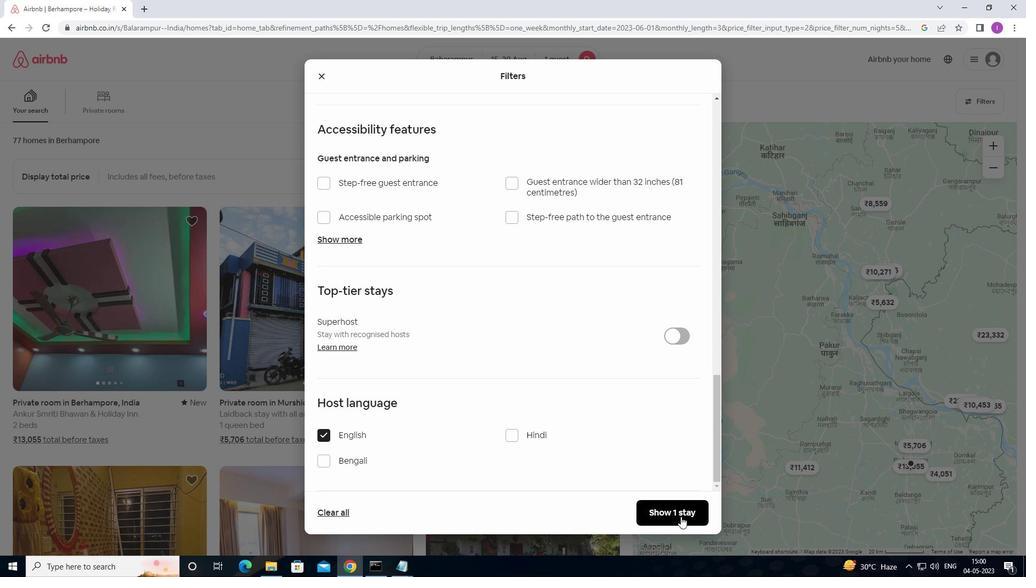 
Action: Mouse pressed left at (677, 515)
Screenshot: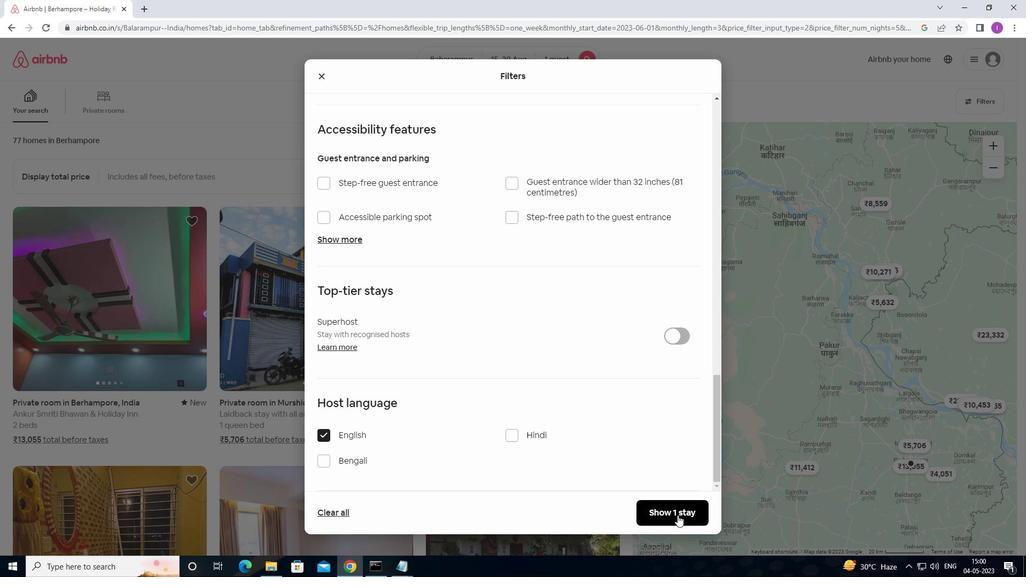 
Action: Mouse moved to (609, 485)
Screenshot: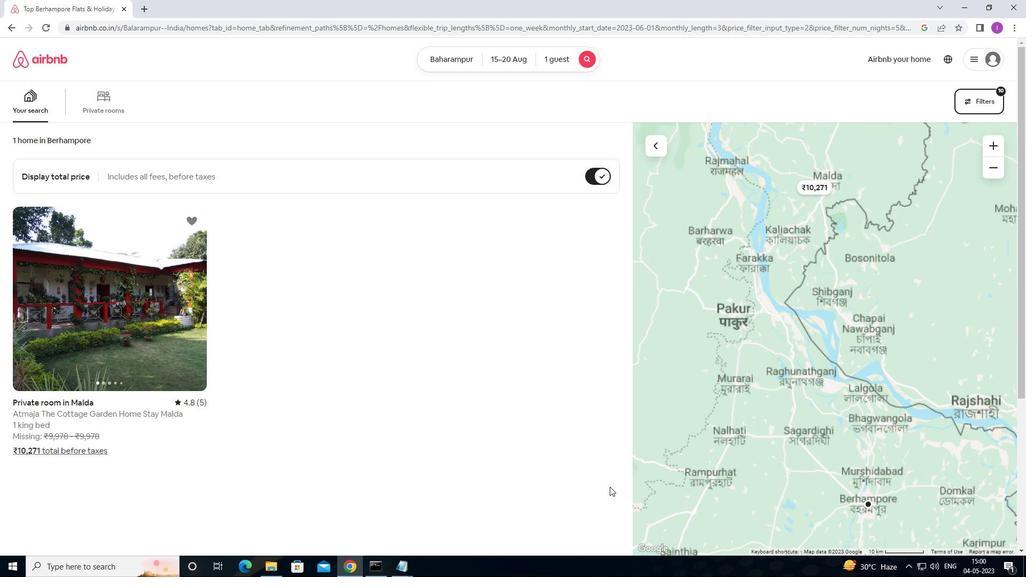 
